 Task: In the Contact  MiaTaylor31@bloomingdales.com; add deal stage: 'Contract sent'; Add amount '100000'; Select Deal Type: New Business; Select priority: 'Low'; Associate deal with contact: choose any two contacts and company: Select any company.. Logged in from softage.1@softage.net
Action: Mouse moved to (117, 79)
Screenshot: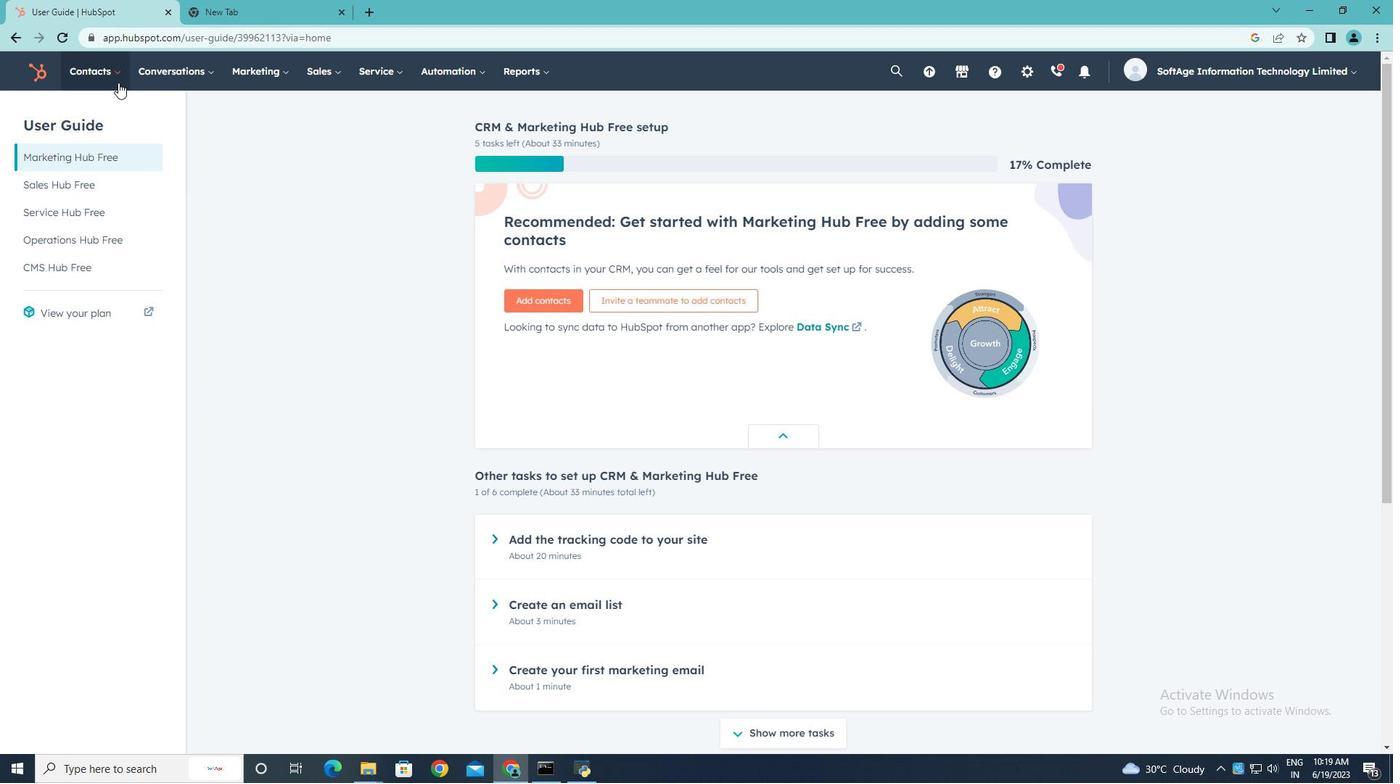 
Action: Mouse pressed left at (117, 79)
Screenshot: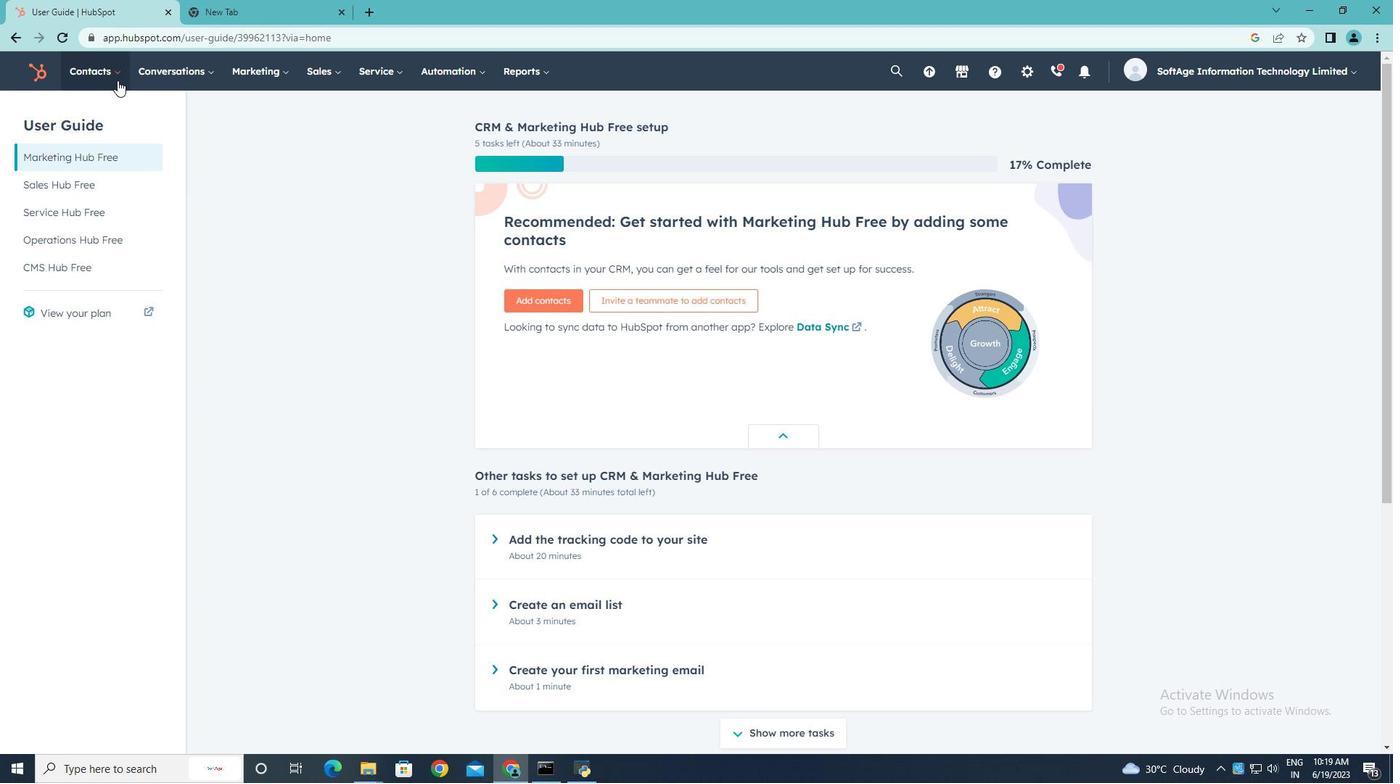 
Action: Mouse moved to (105, 113)
Screenshot: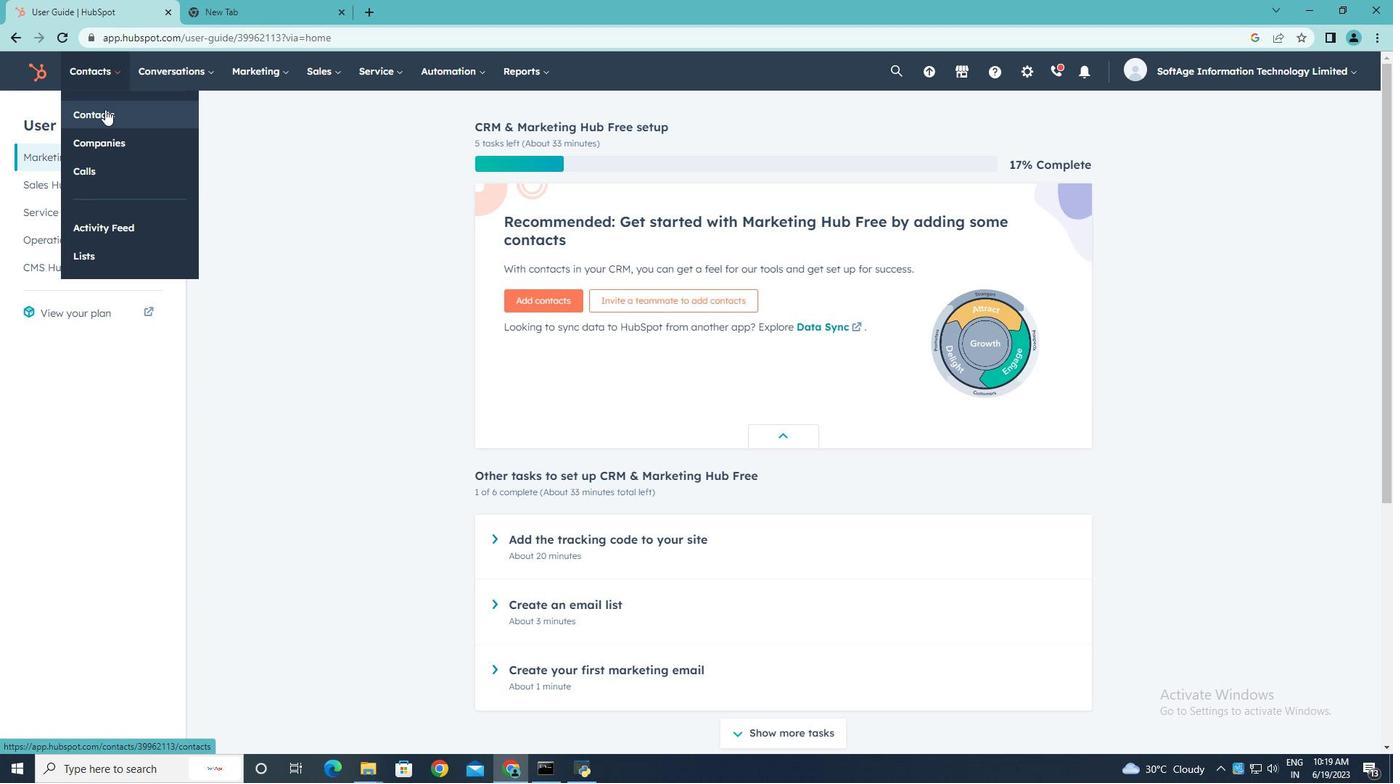 
Action: Mouse pressed left at (105, 113)
Screenshot: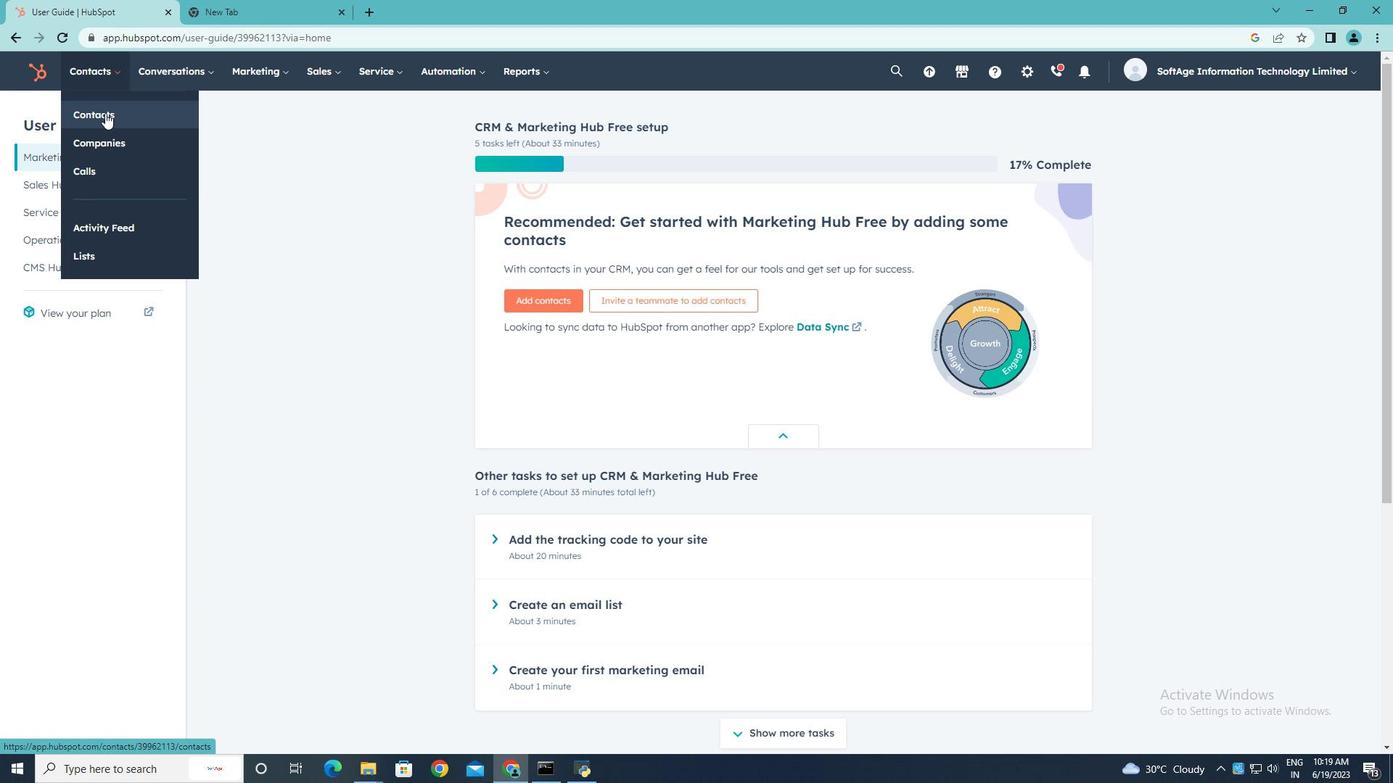 
Action: Mouse moved to (113, 233)
Screenshot: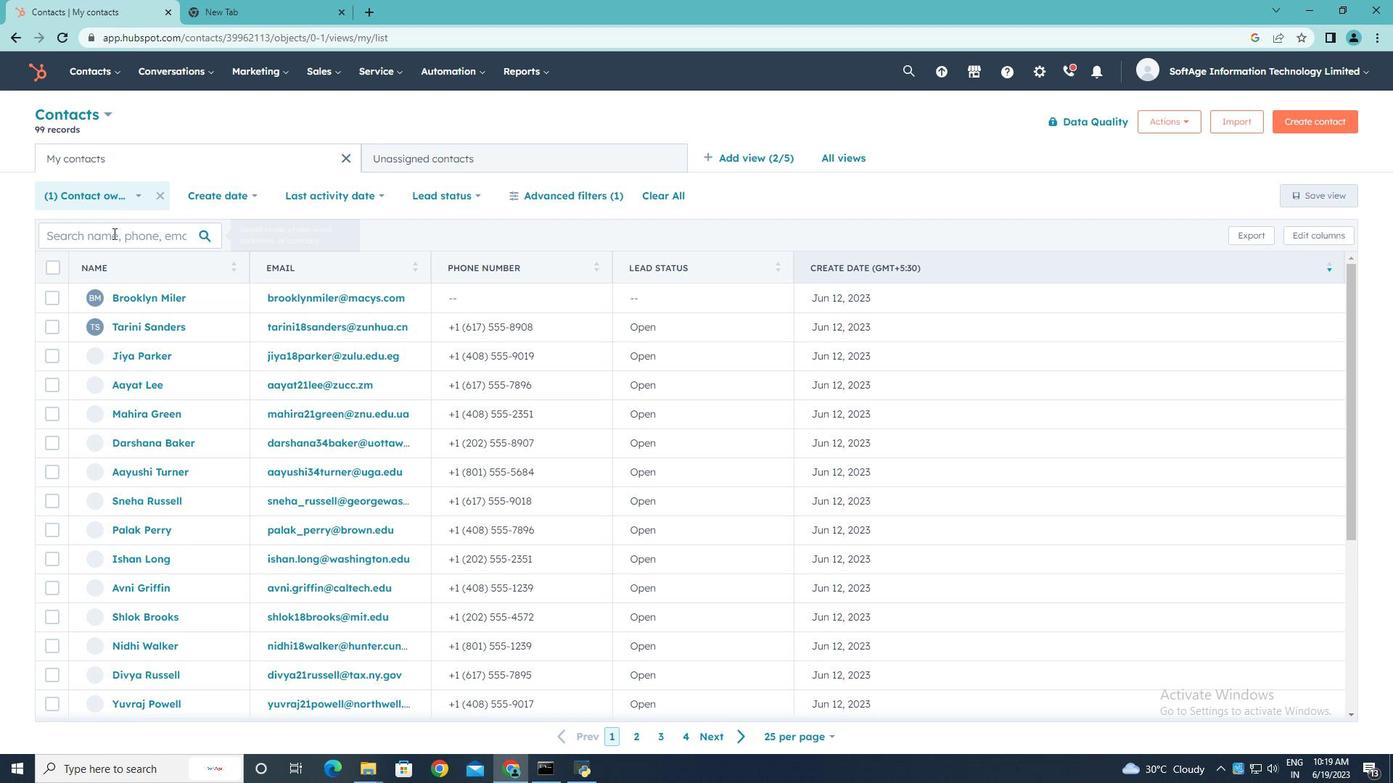 
Action: Mouse pressed left at (113, 233)
Screenshot: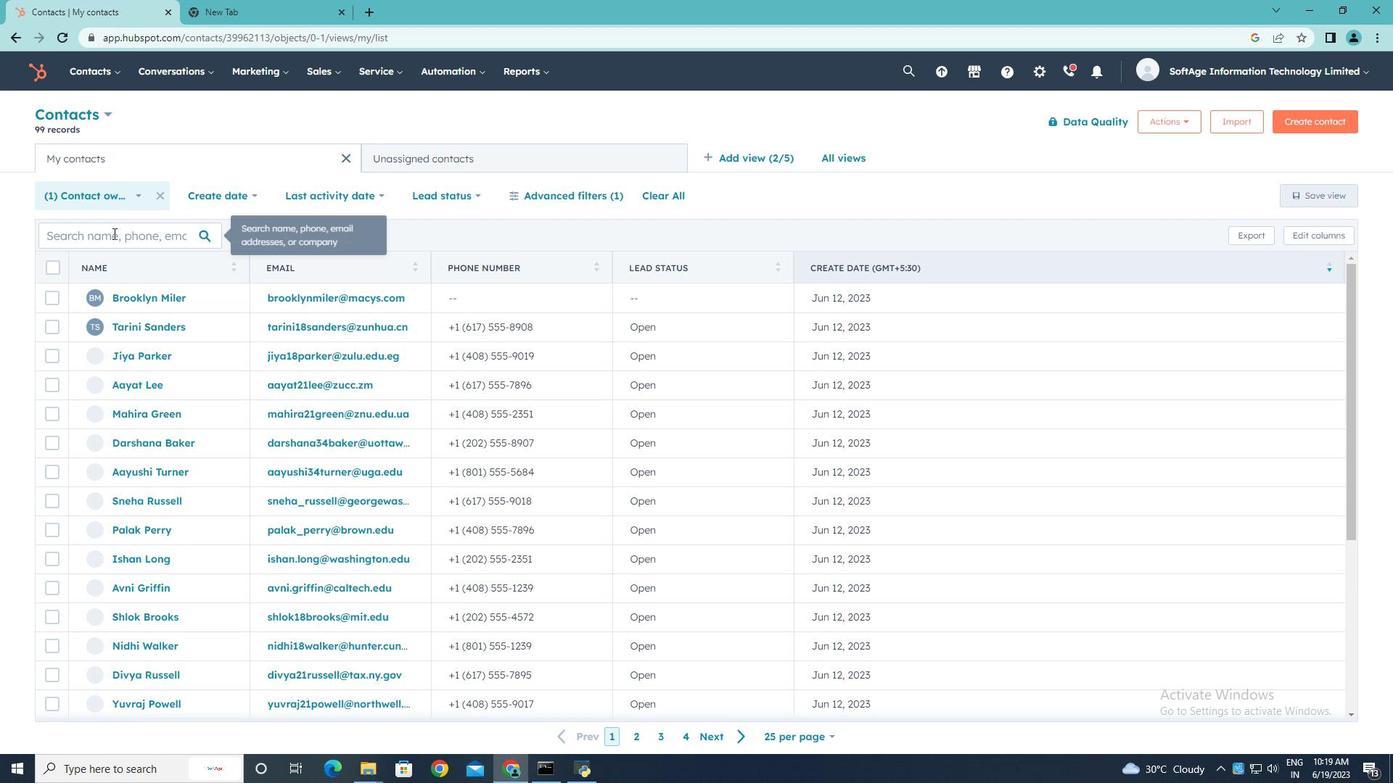 
Action: Key pressed <Key.shift>Mia<Key.shift>Taylor31<Key.shift><Key.shift><Key.shift><Key.shift>@bloomingdales.com
Screenshot: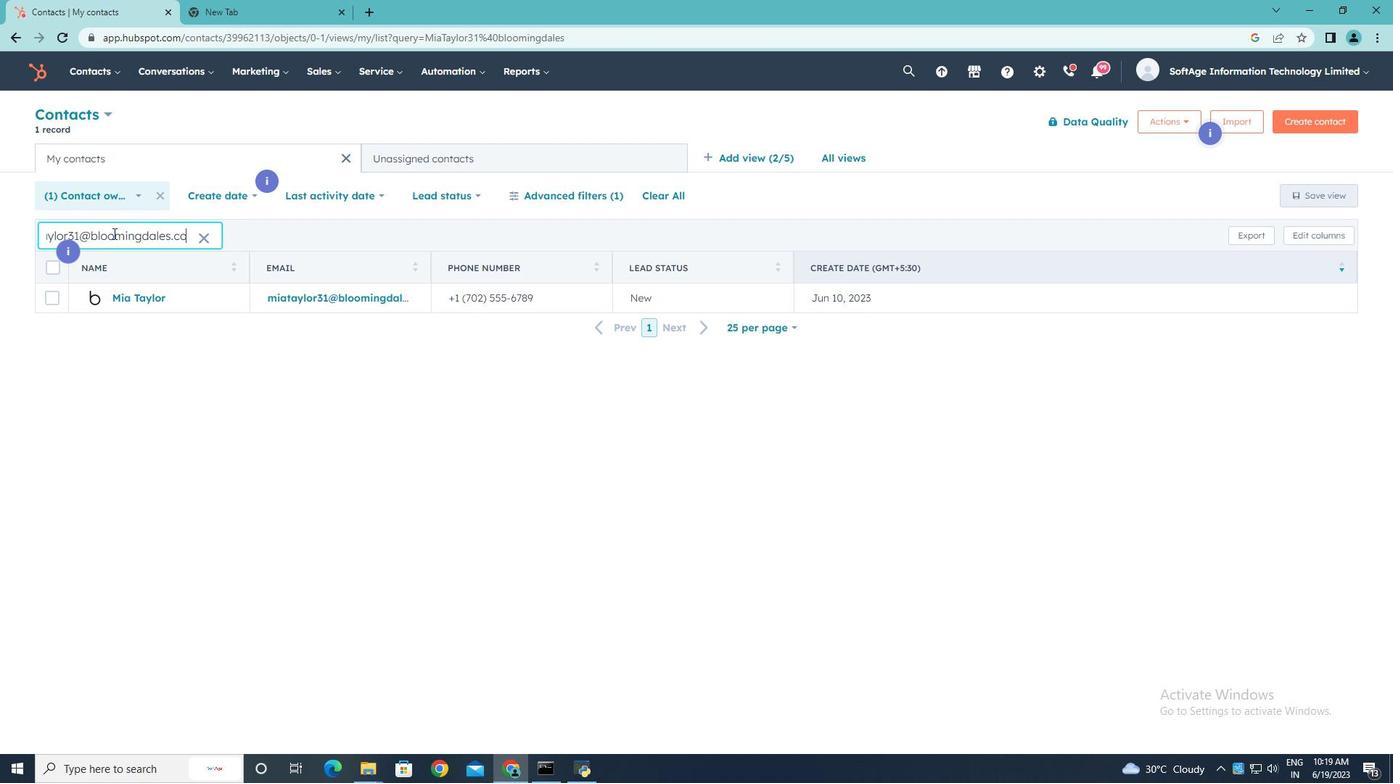 
Action: Mouse moved to (129, 298)
Screenshot: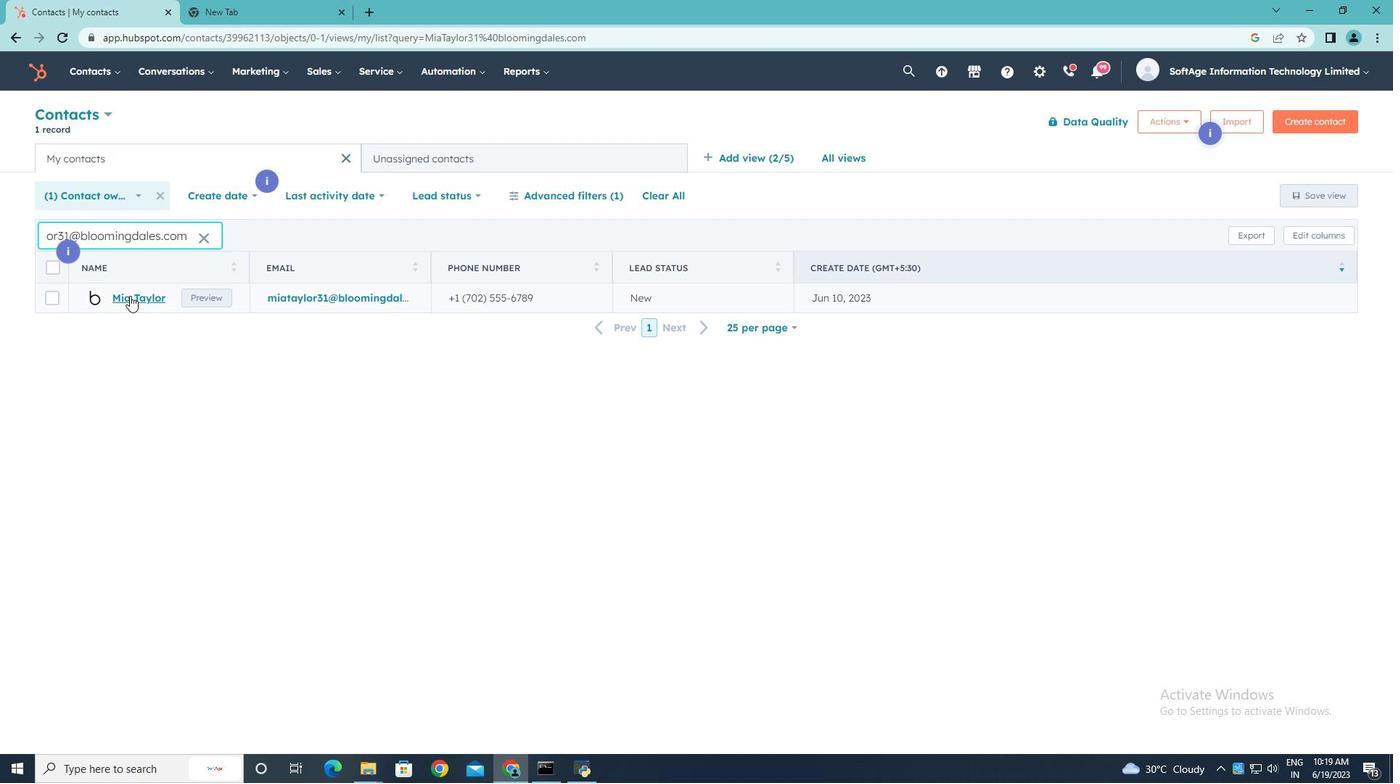 
Action: Mouse pressed left at (129, 298)
Screenshot: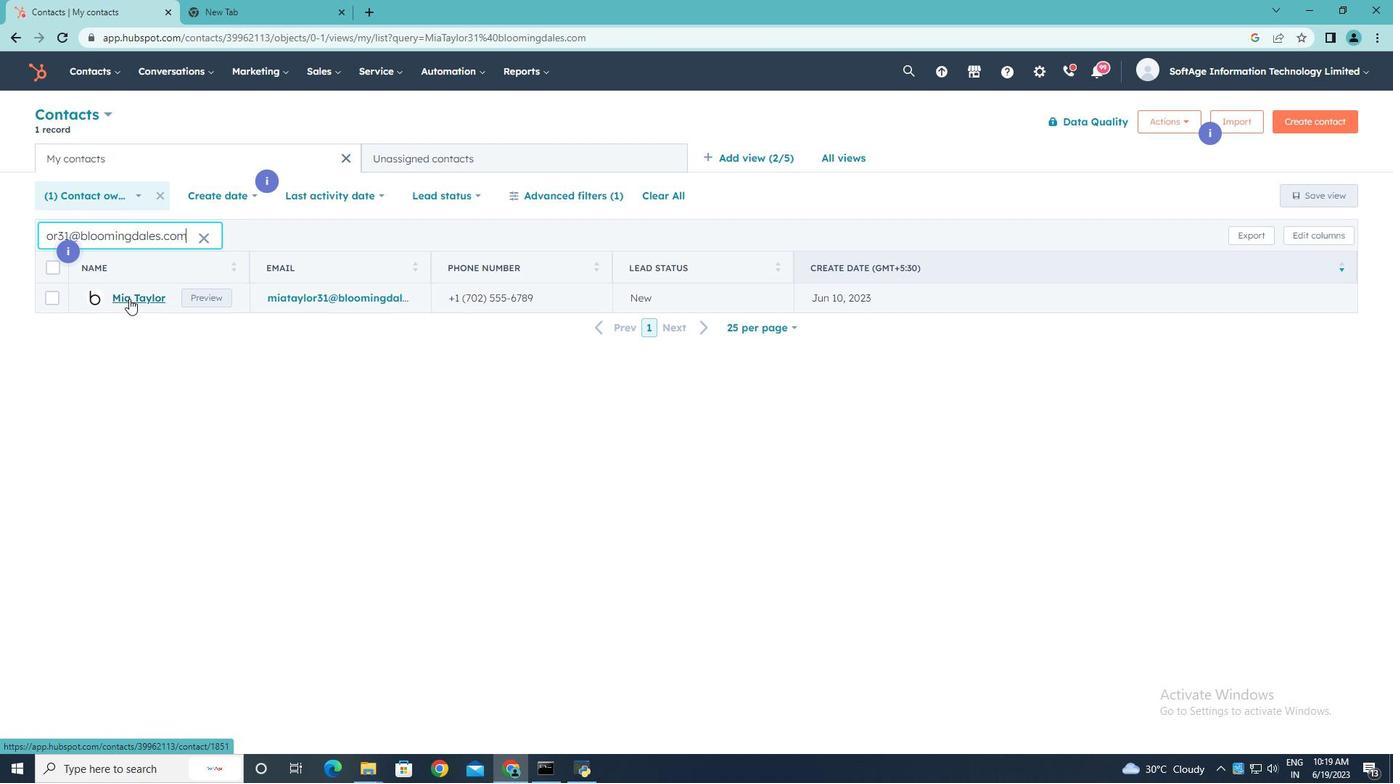 
Action: Mouse moved to (917, 499)
Screenshot: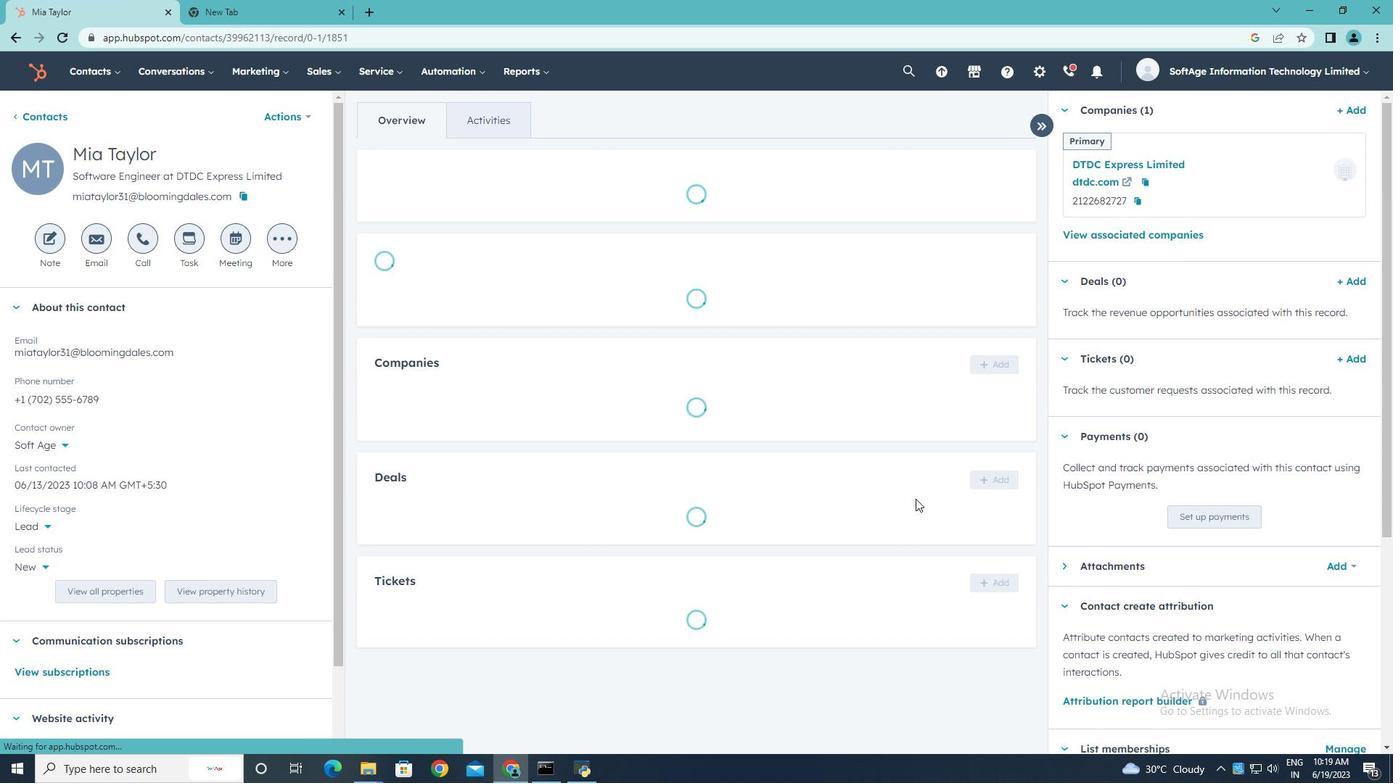 
Action: Mouse scrolled (917, 498) with delta (0, 0)
Screenshot: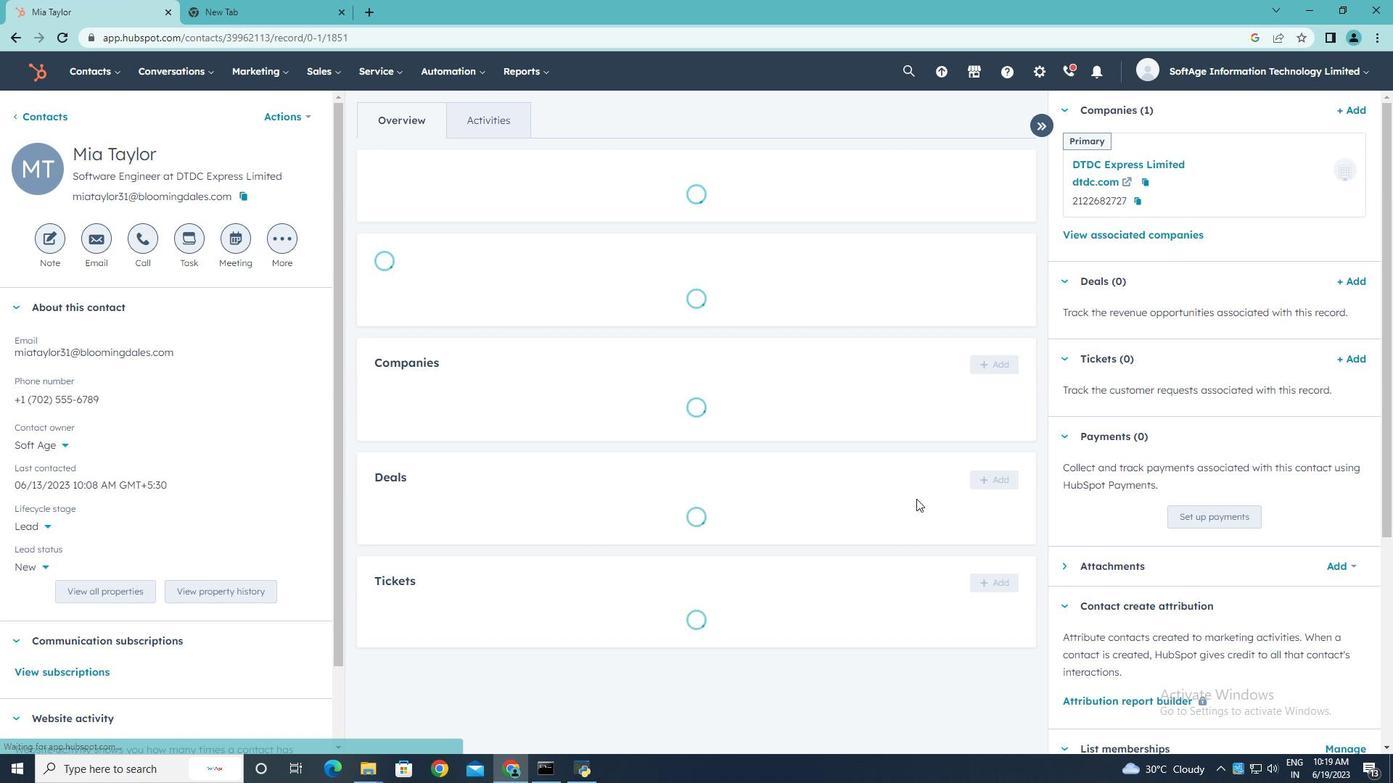 
Action: Mouse scrolled (917, 498) with delta (0, 0)
Screenshot: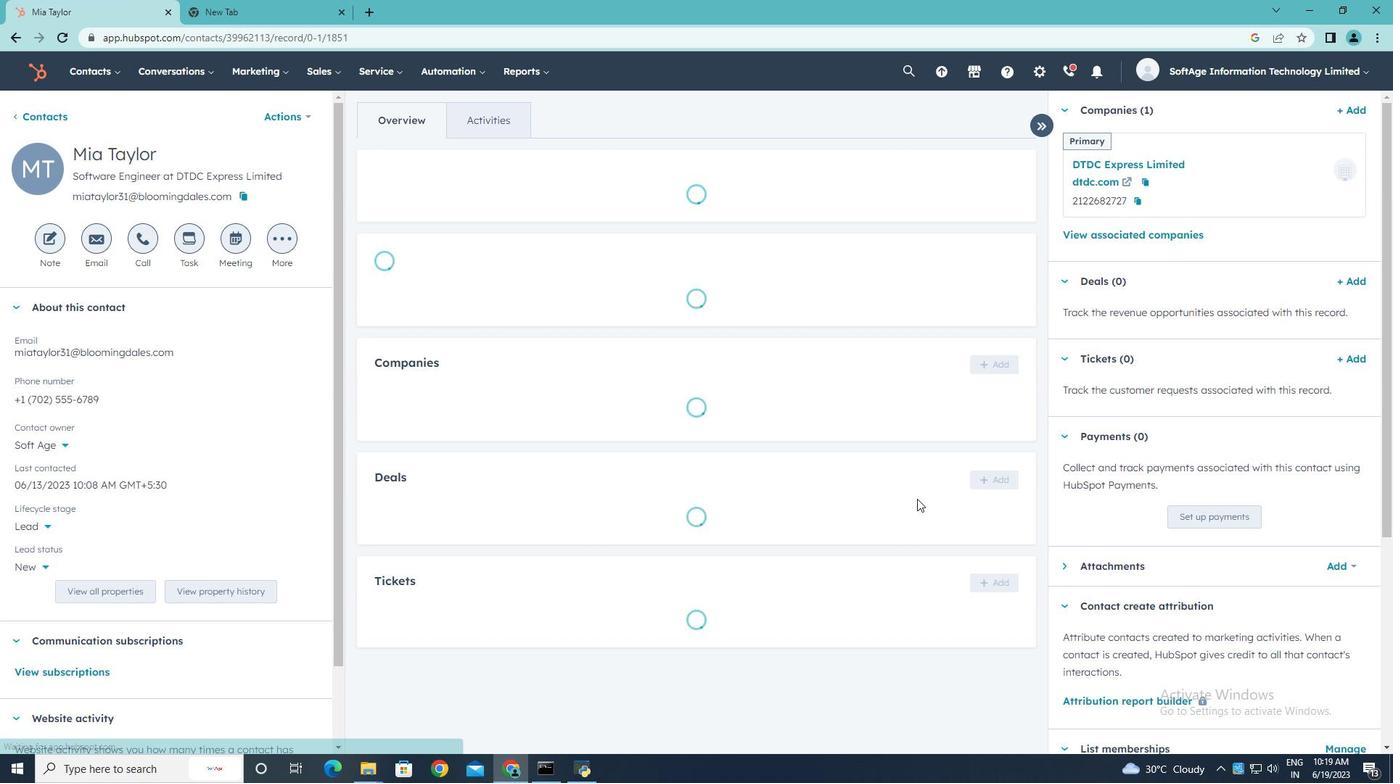 
Action: Mouse scrolled (917, 498) with delta (0, 0)
Screenshot: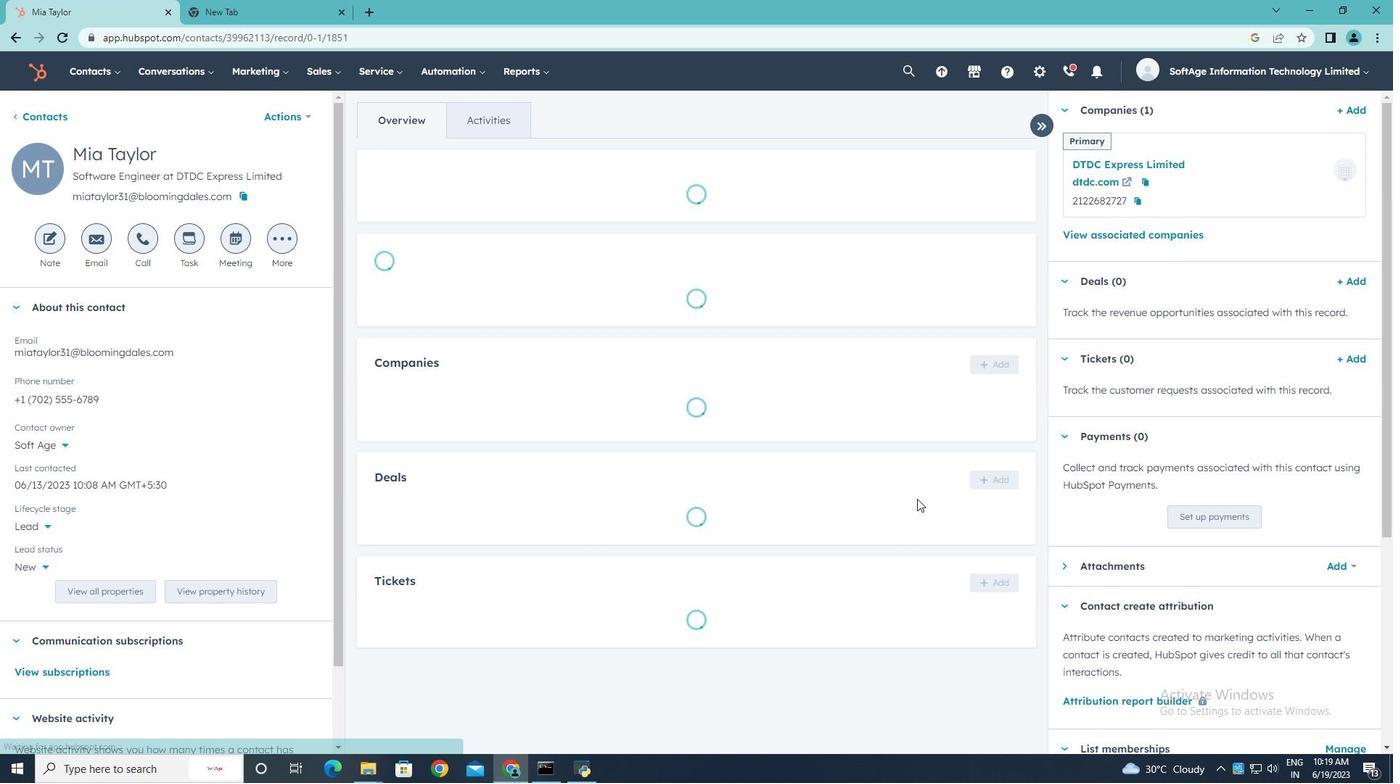 
Action: Mouse scrolled (917, 498) with delta (0, 0)
Screenshot: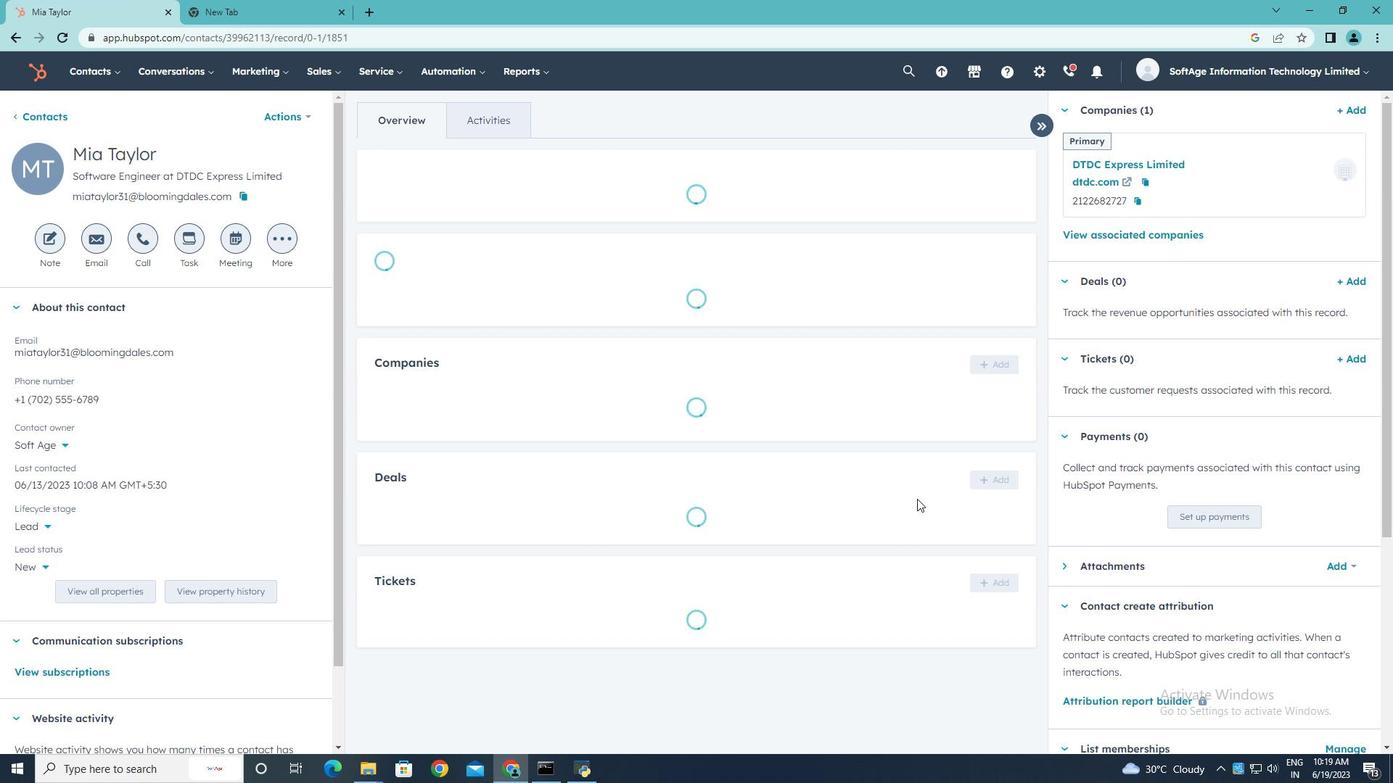 
Action: Mouse scrolled (917, 498) with delta (0, 0)
Screenshot: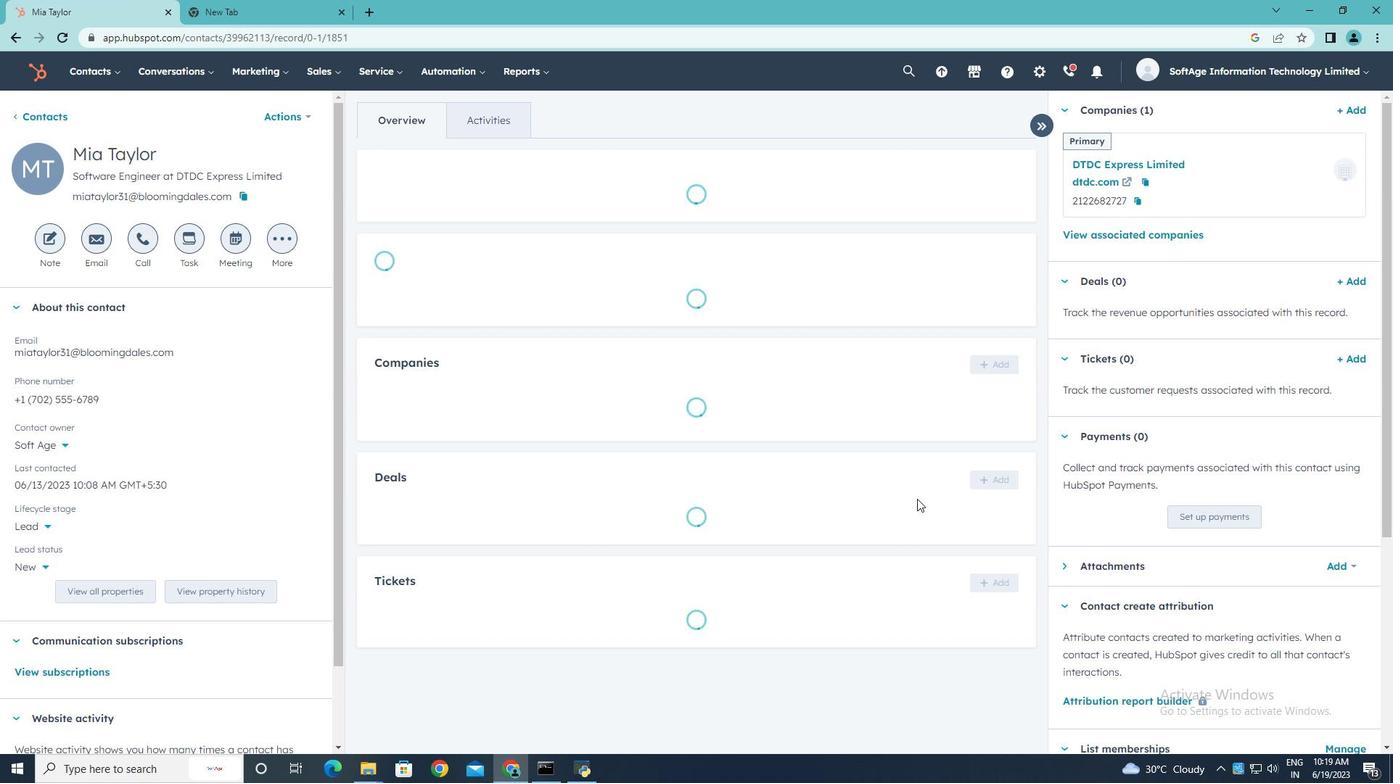 
Action: Mouse scrolled (917, 498) with delta (0, 0)
Screenshot: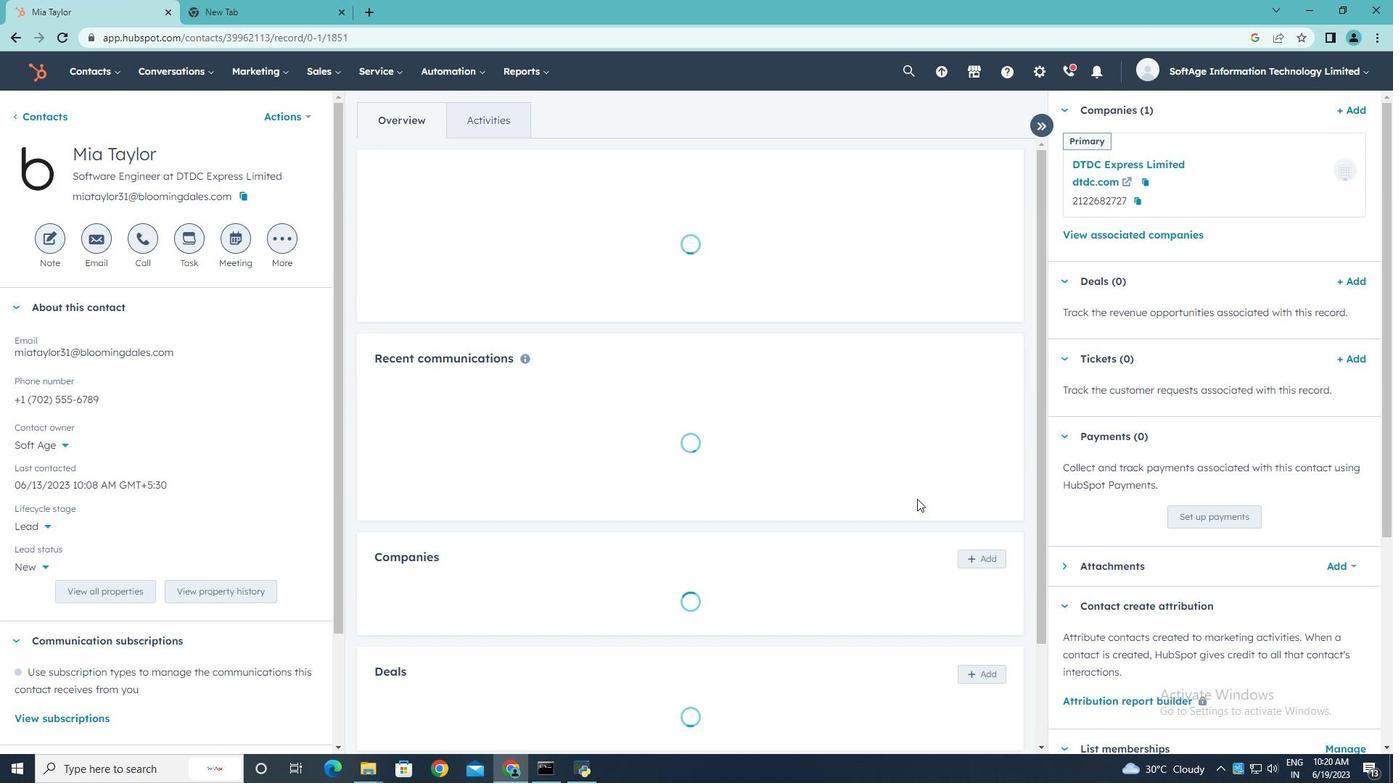 
Action: Mouse scrolled (917, 498) with delta (0, 0)
Screenshot: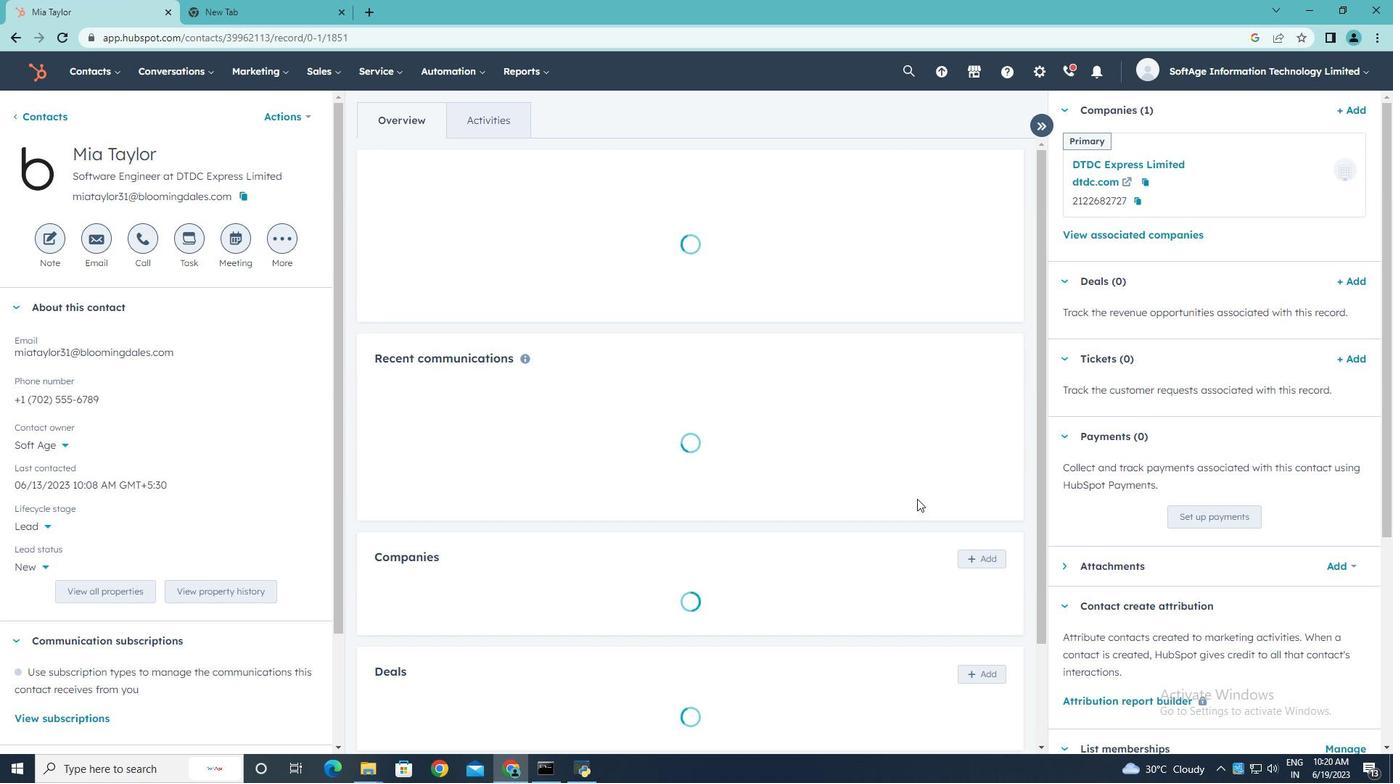 
Action: Mouse scrolled (917, 498) with delta (0, 0)
Screenshot: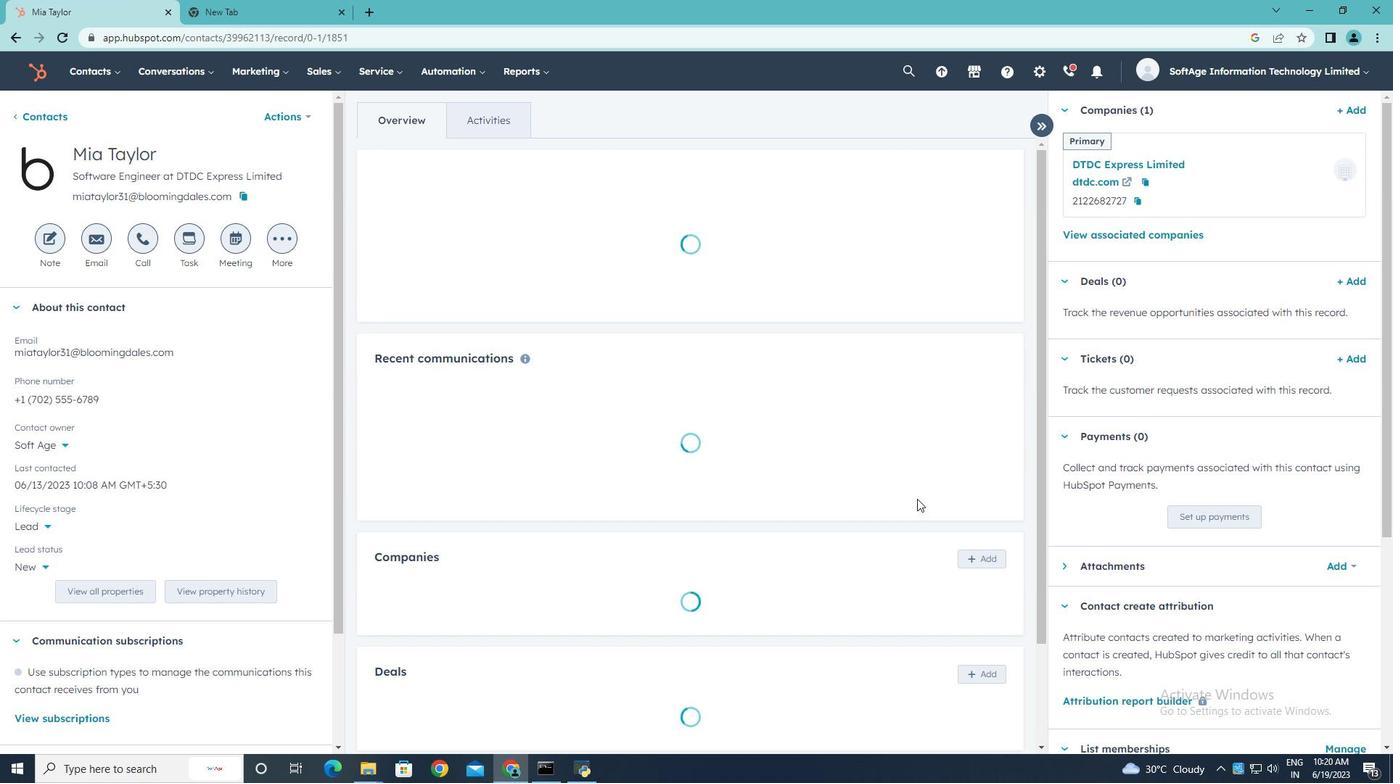
Action: Mouse scrolled (917, 498) with delta (0, 0)
Screenshot: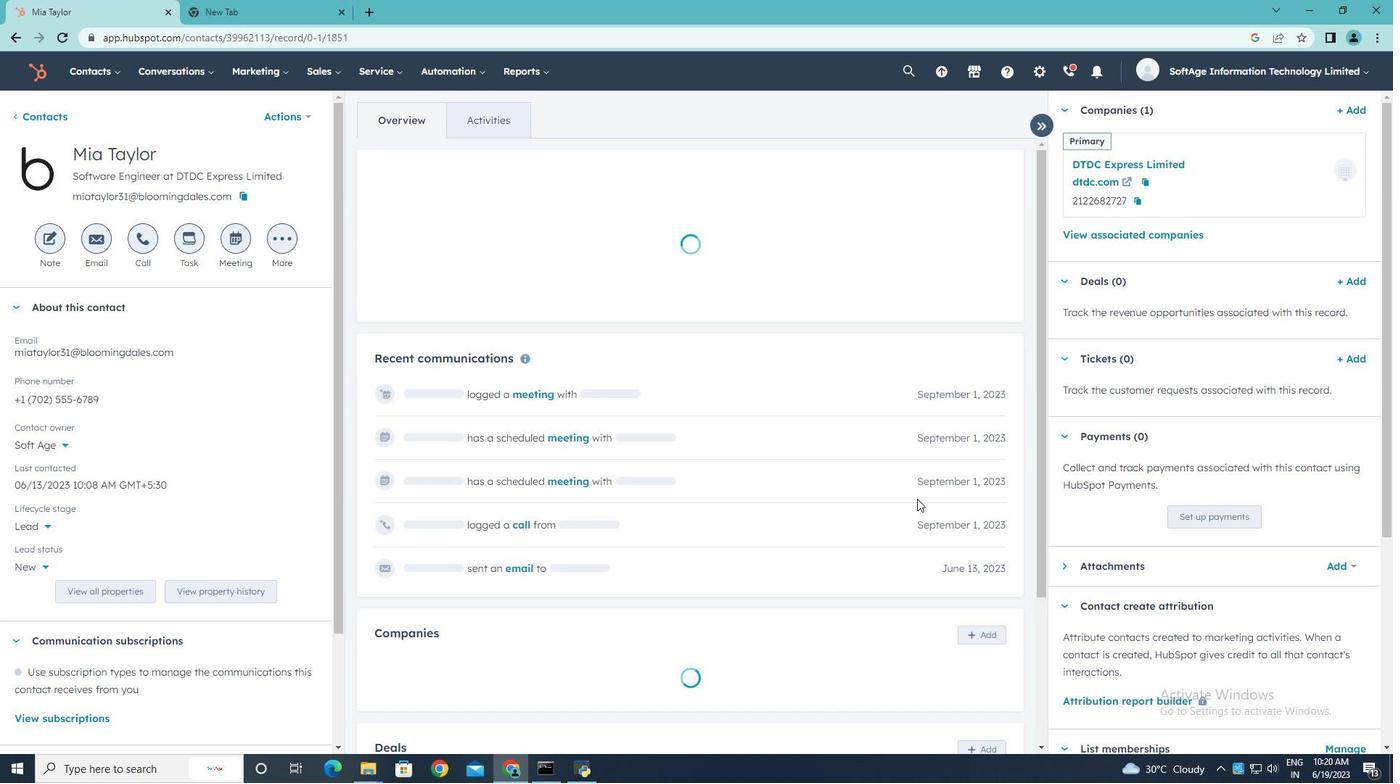 
Action: Mouse scrolled (917, 498) with delta (0, 0)
Screenshot: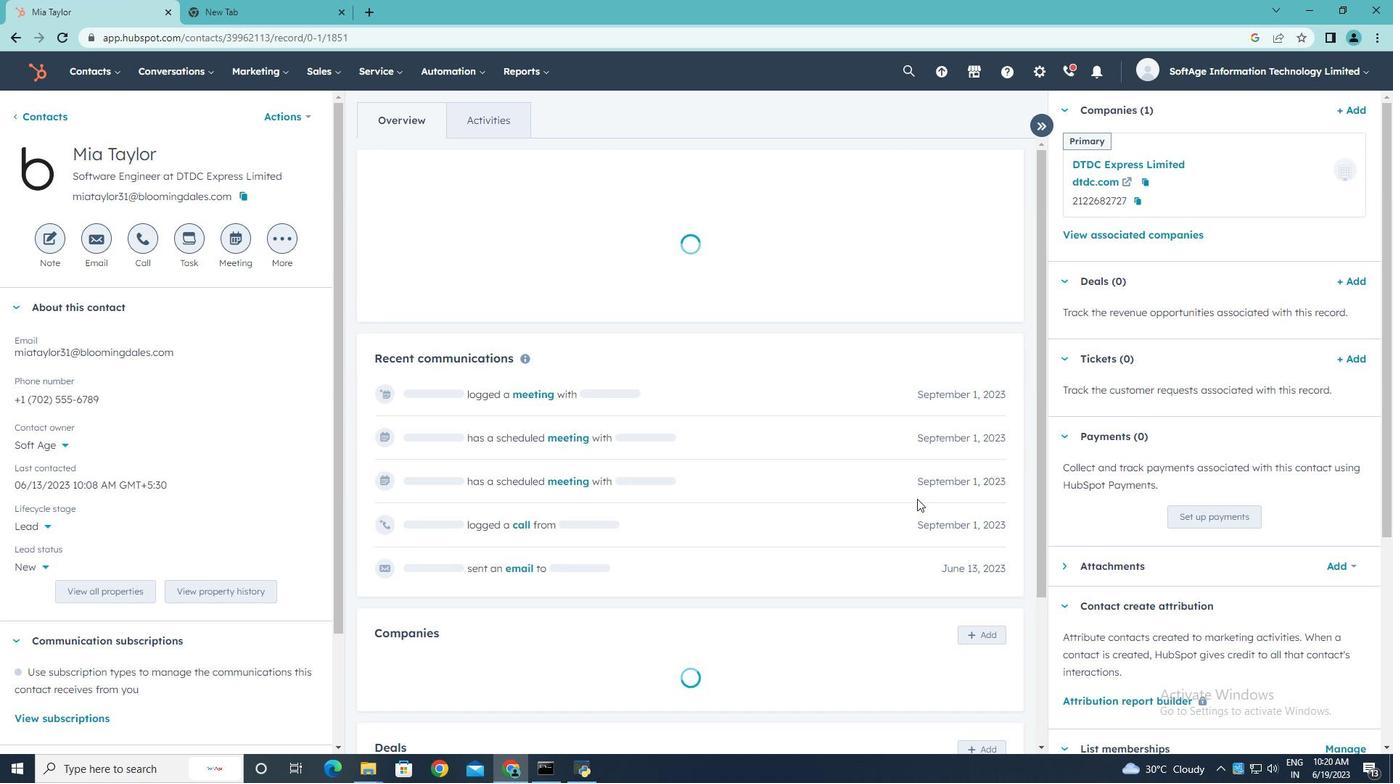 
Action: Mouse scrolled (917, 498) with delta (0, 0)
Screenshot: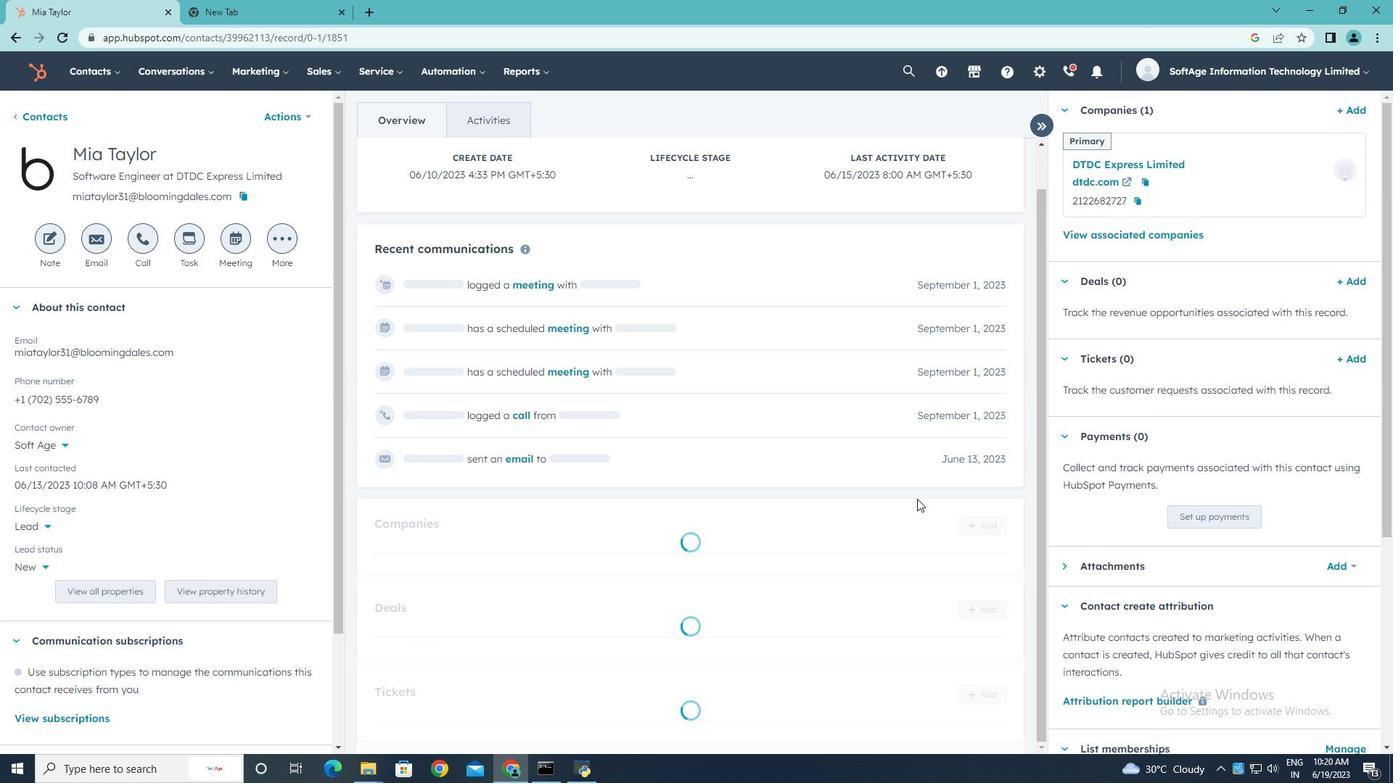 
Action: Mouse scrolled (917, 498) with delta (0, 0)
Screenshot: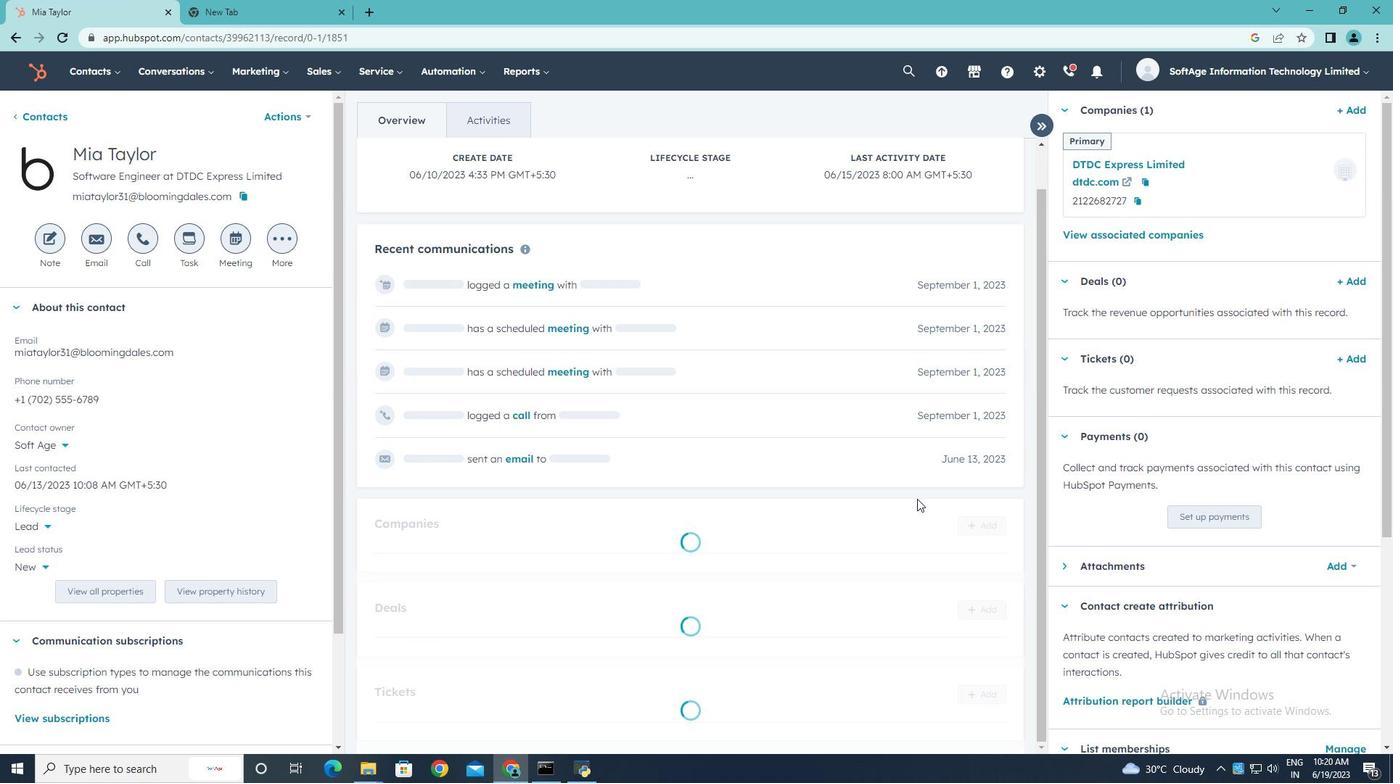 
Action: Mouse scrolled (917, 498) with delta (0, 0)
Screenshot: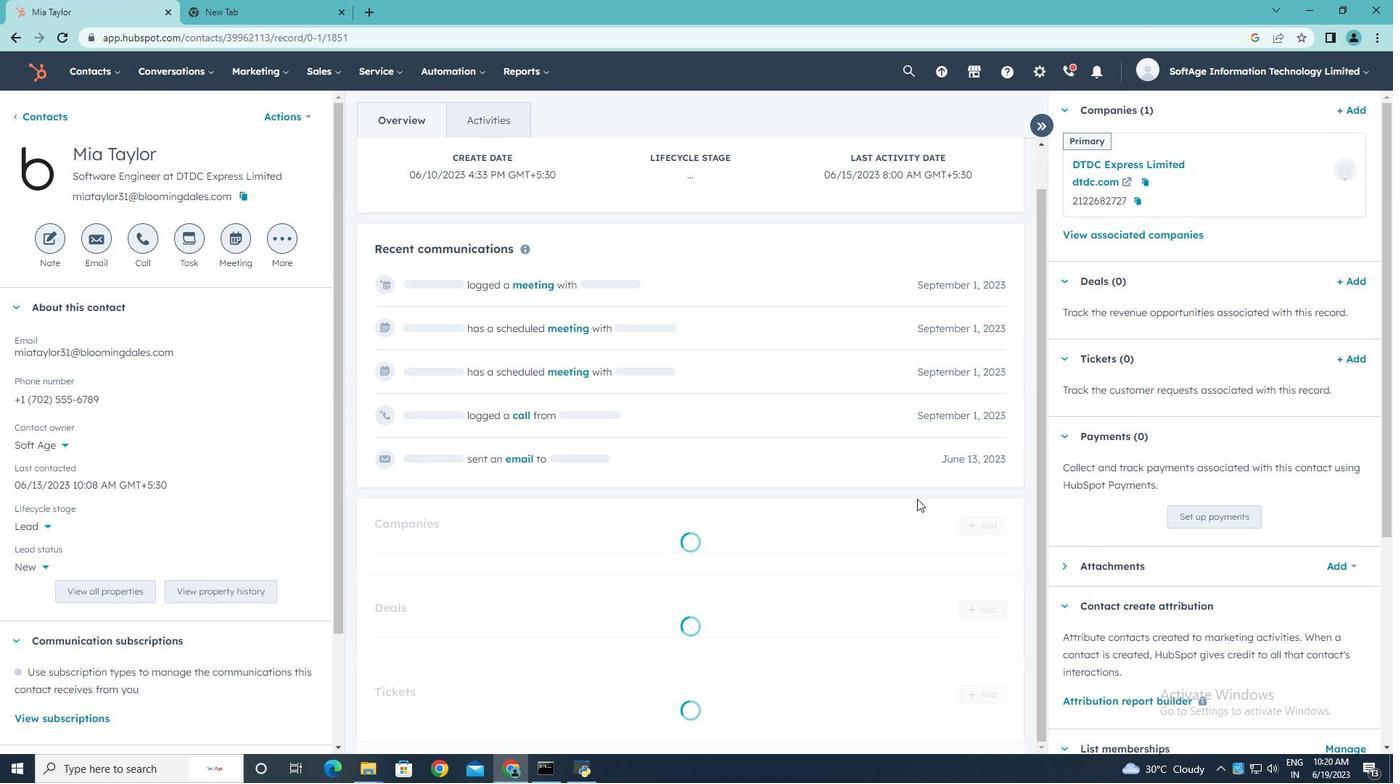 
Action: Mouse scrolled (917, 498) with delta (0, 0)
Screenshot: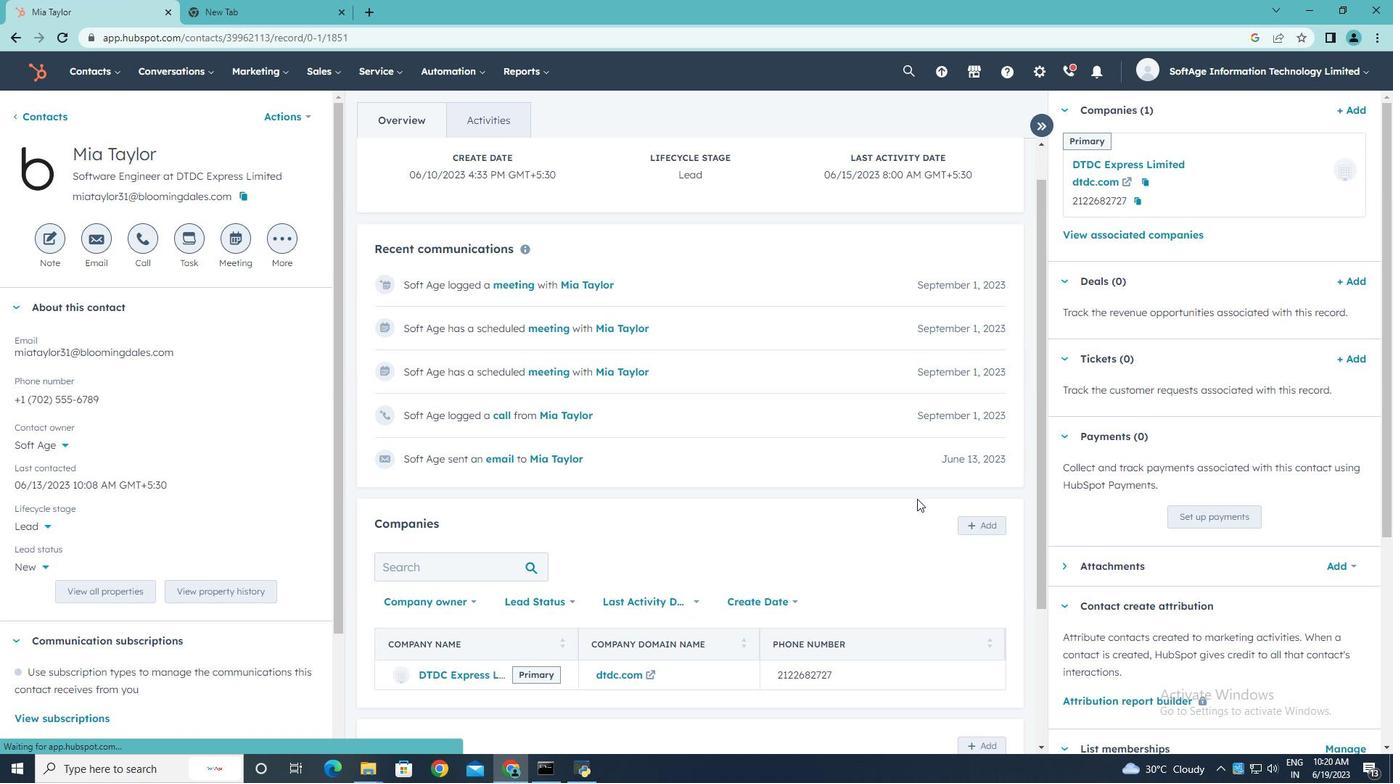 
Action: Mouse scrolled (917, 498) with delta (0, 0)
Screenshot: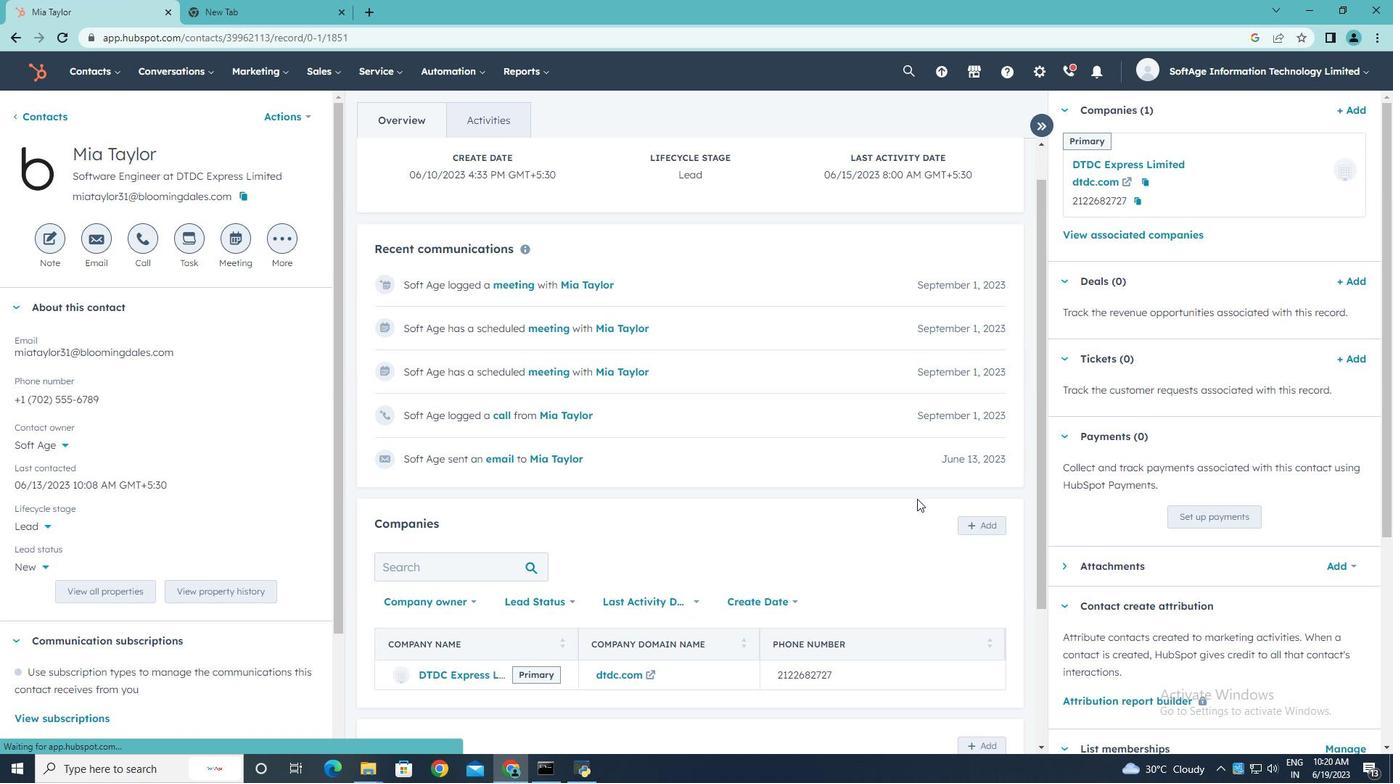 
Action: Mouse scrolled (917, 498) with delta (0, 0)
Screenshot: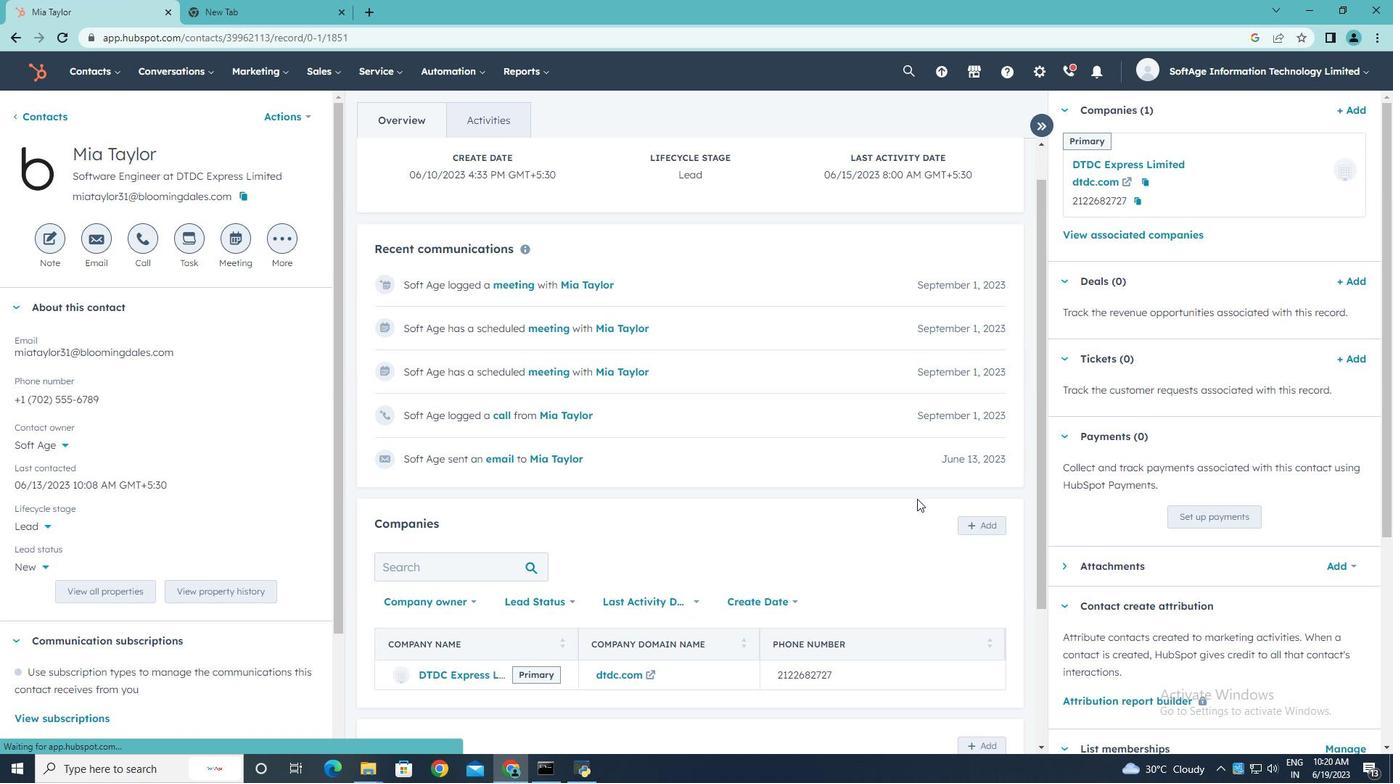 
Action: Mouse scrolled (917, 498) with delta (0, 0)
Screenshot: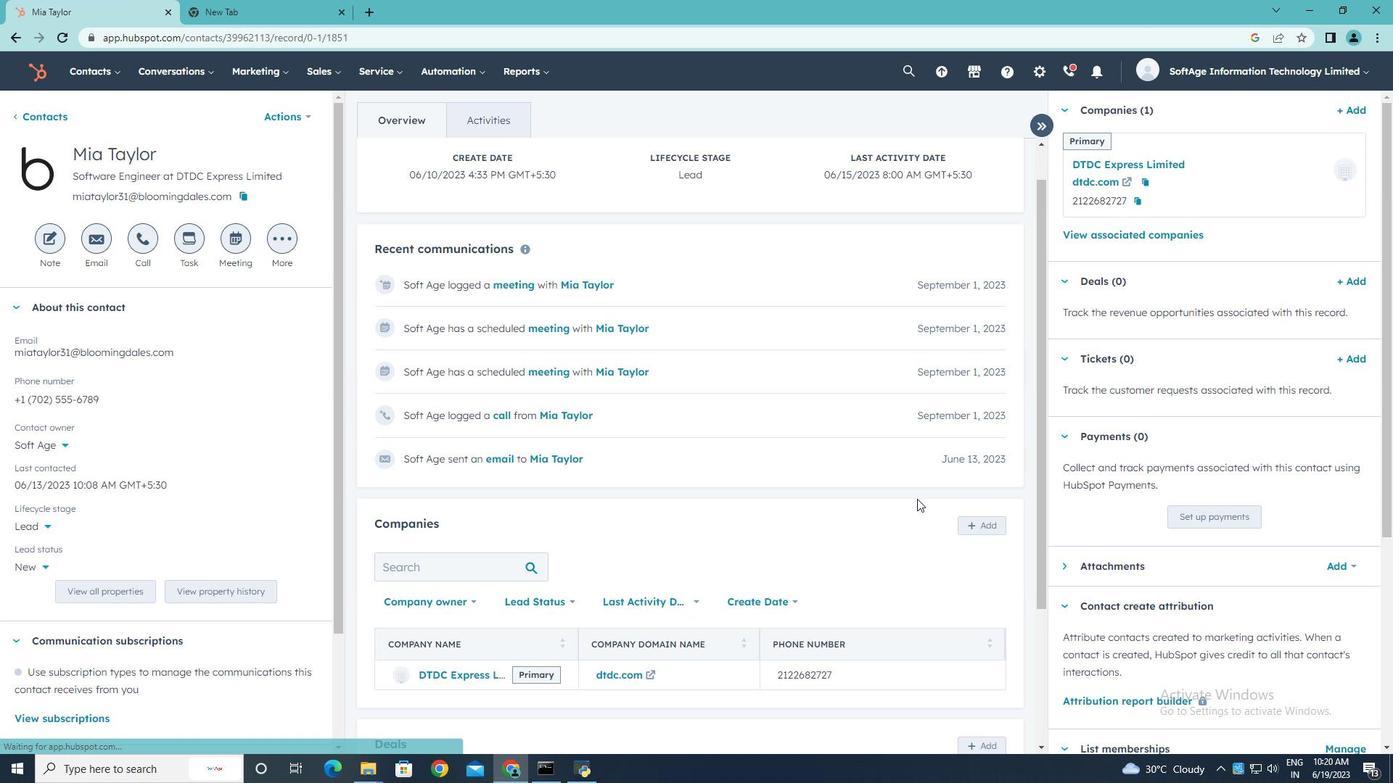 
Action: Mouse moved to (974, 556)
Screenshot: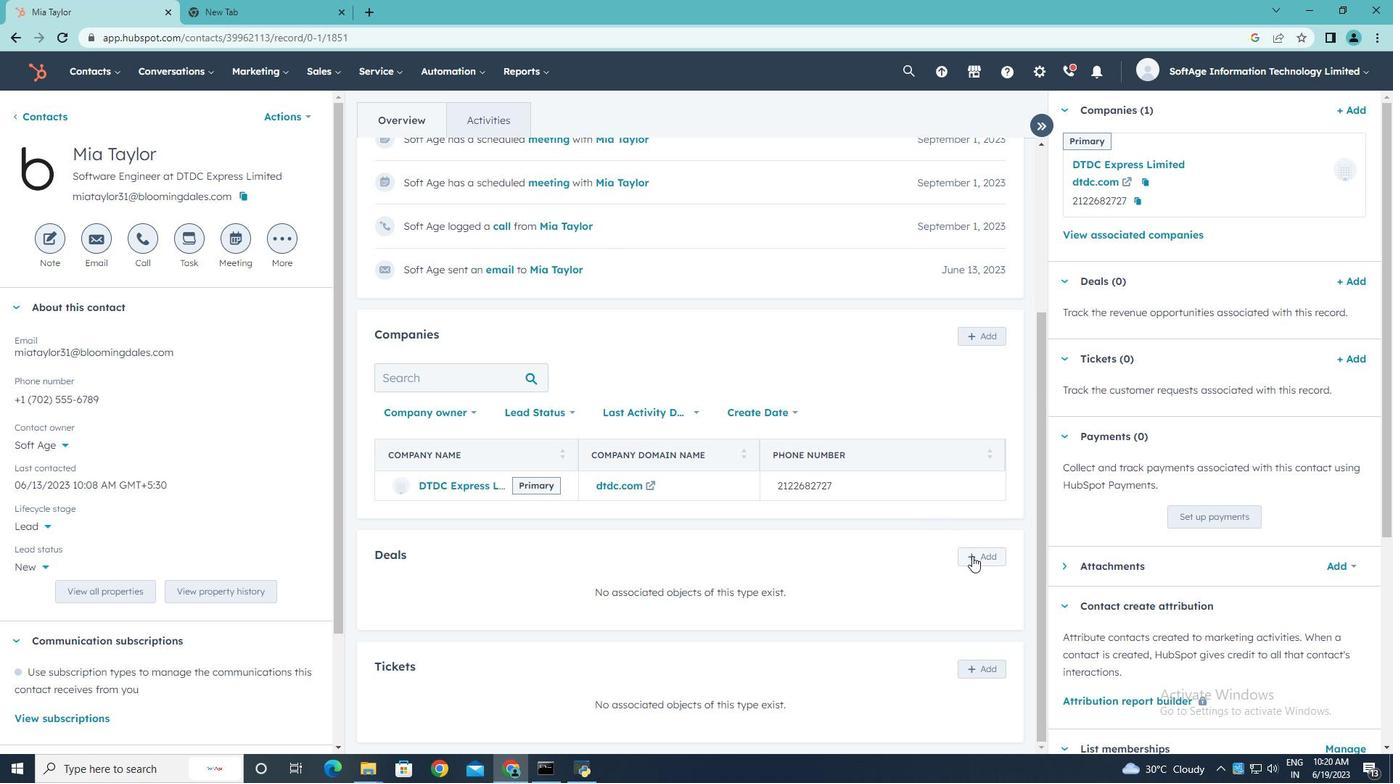 
Action: Mouse pressed left at (974, 556)
Screenshot: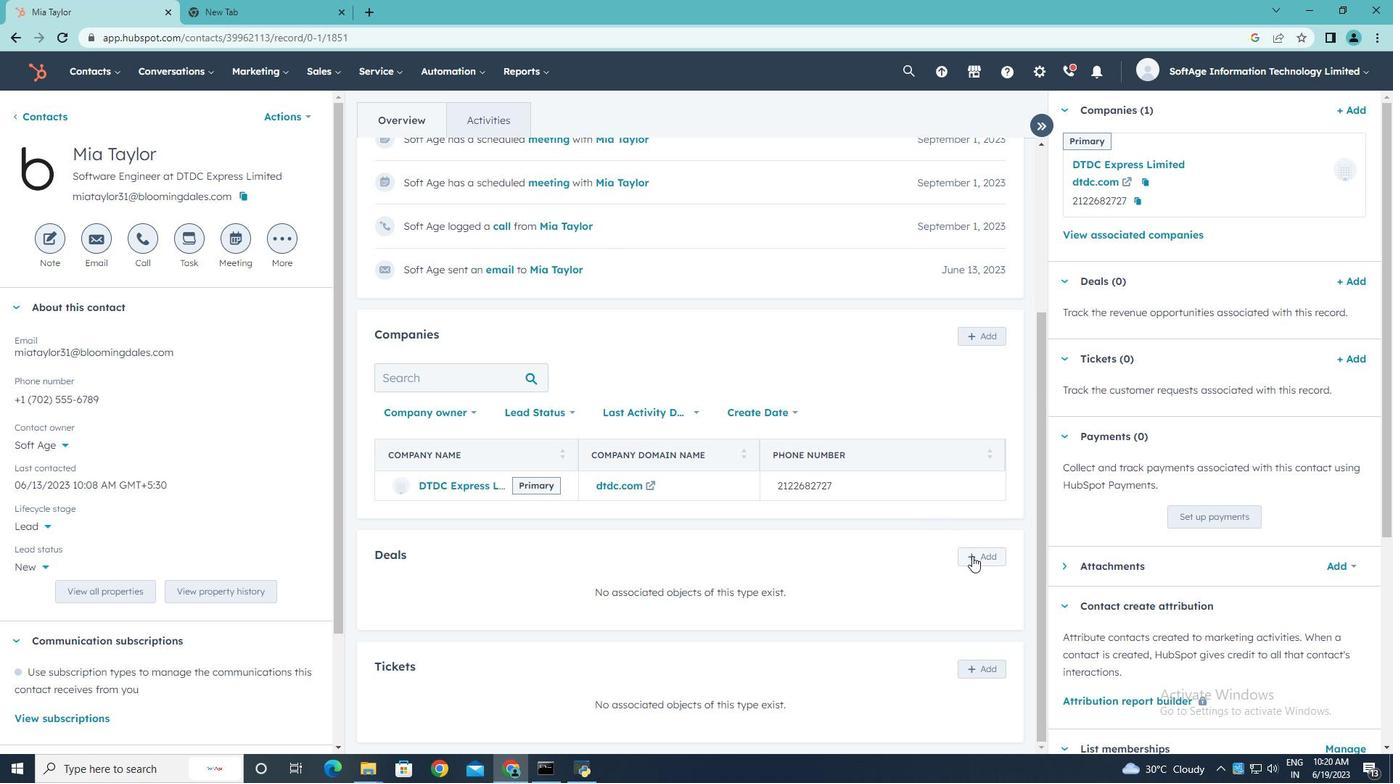 
Action: Mouse moved to (1327, 368)
Screenshot: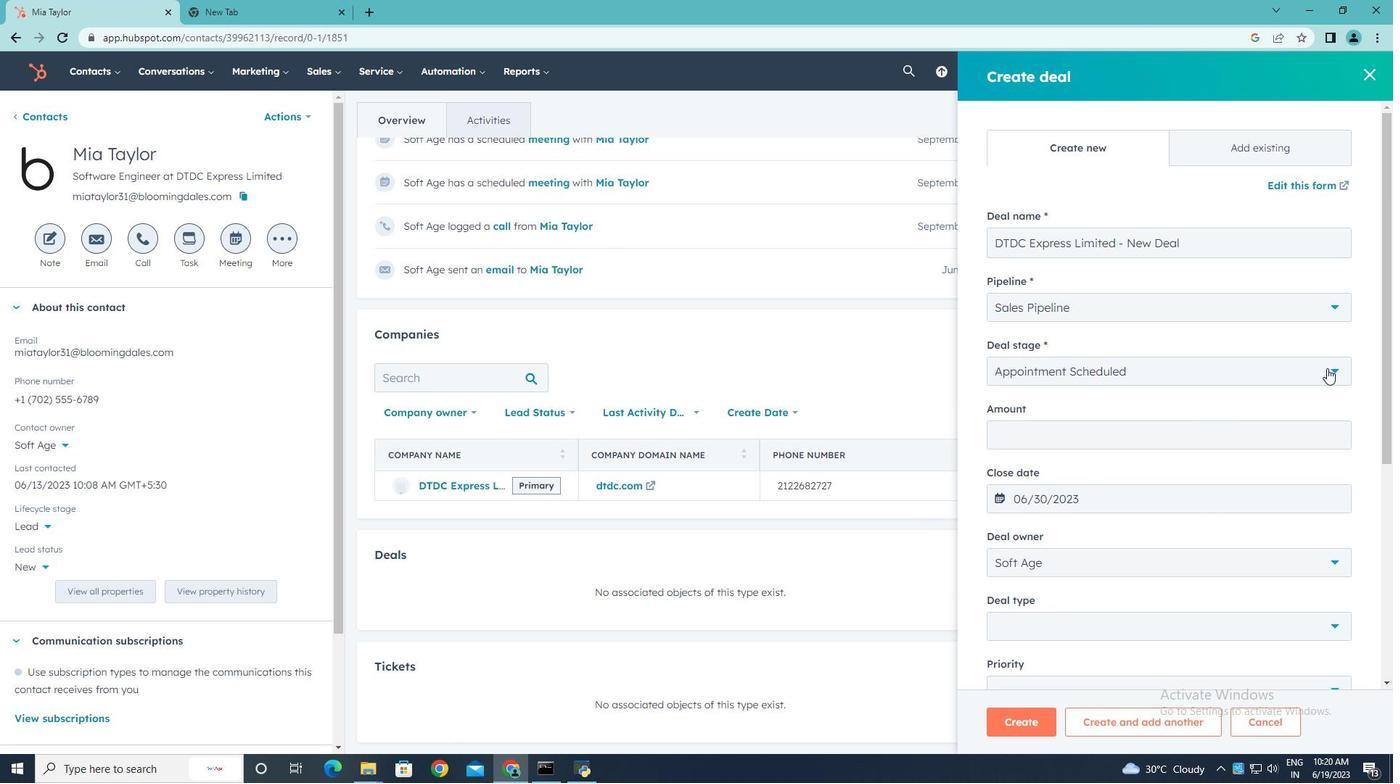 
Action: Mouse pressed left at (1327, 368)
Screenshot: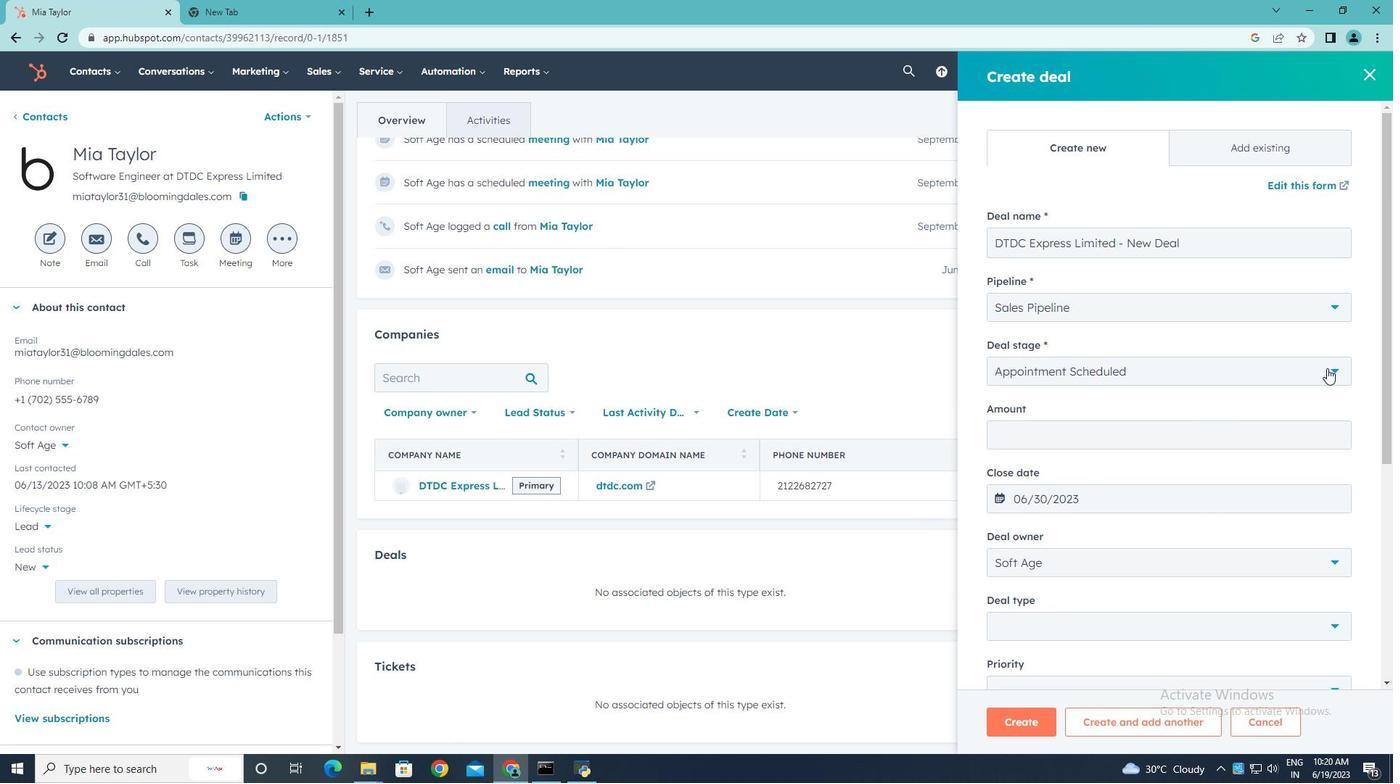 
Action: Mouse moved to (1084, 563)
Screenshot: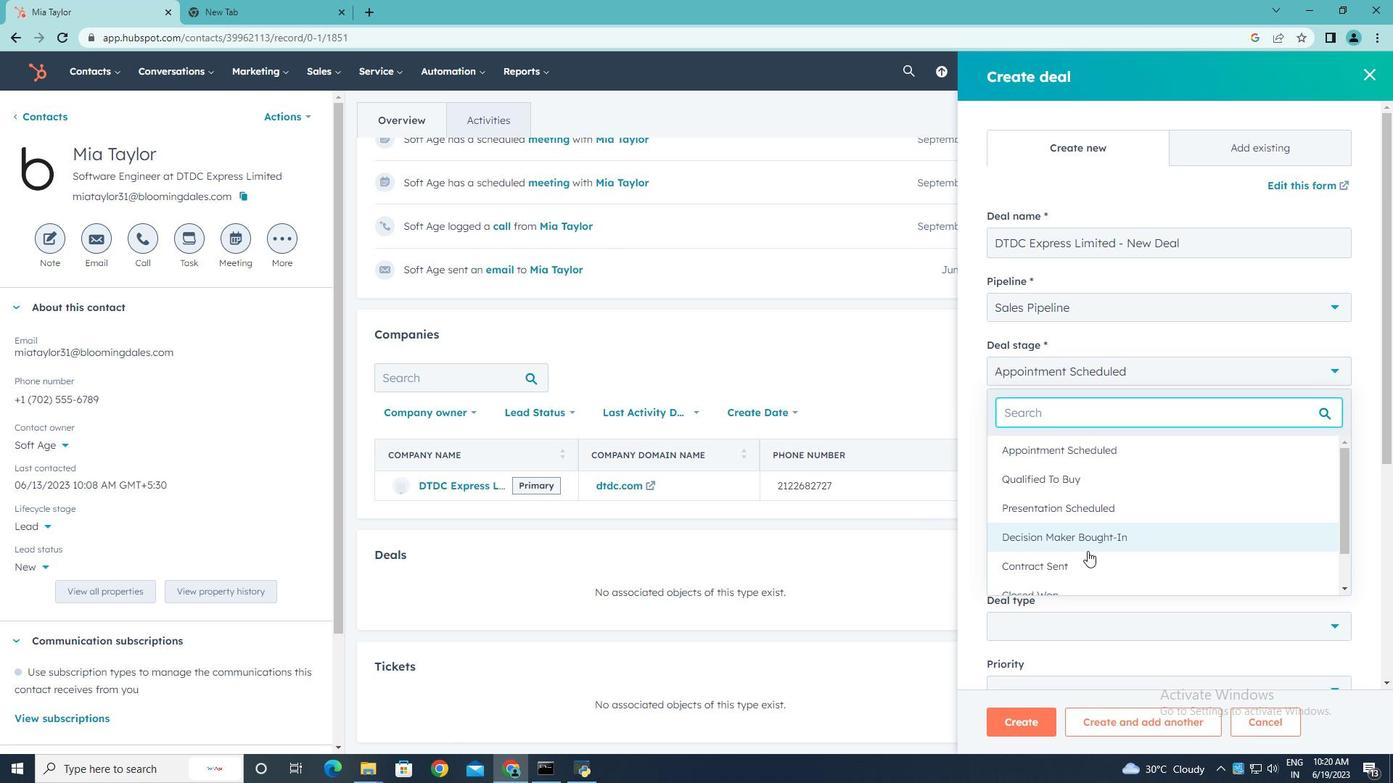 
Action: Mouse pressed left at (1084, 563)
Screenshot: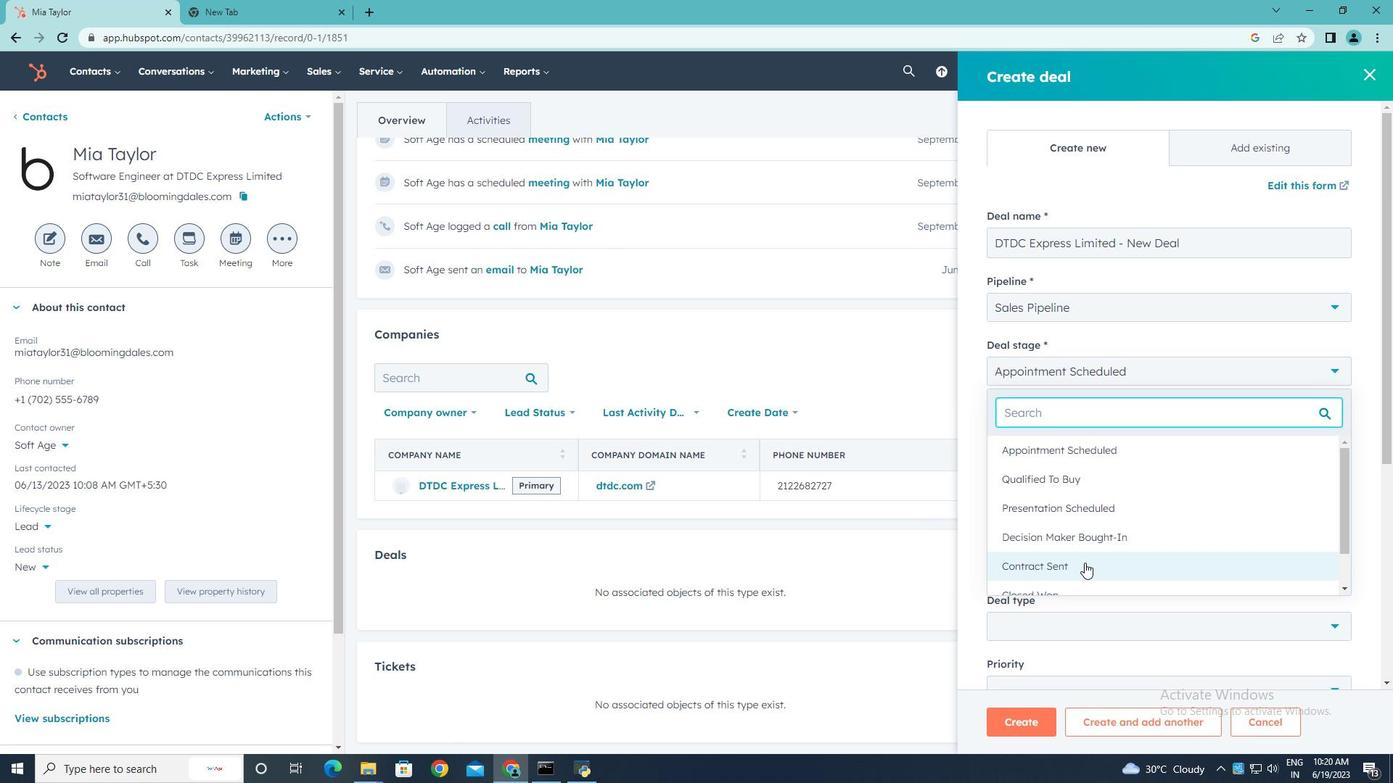 
Action: Mouse moved to (1059, 434)
Screenshot: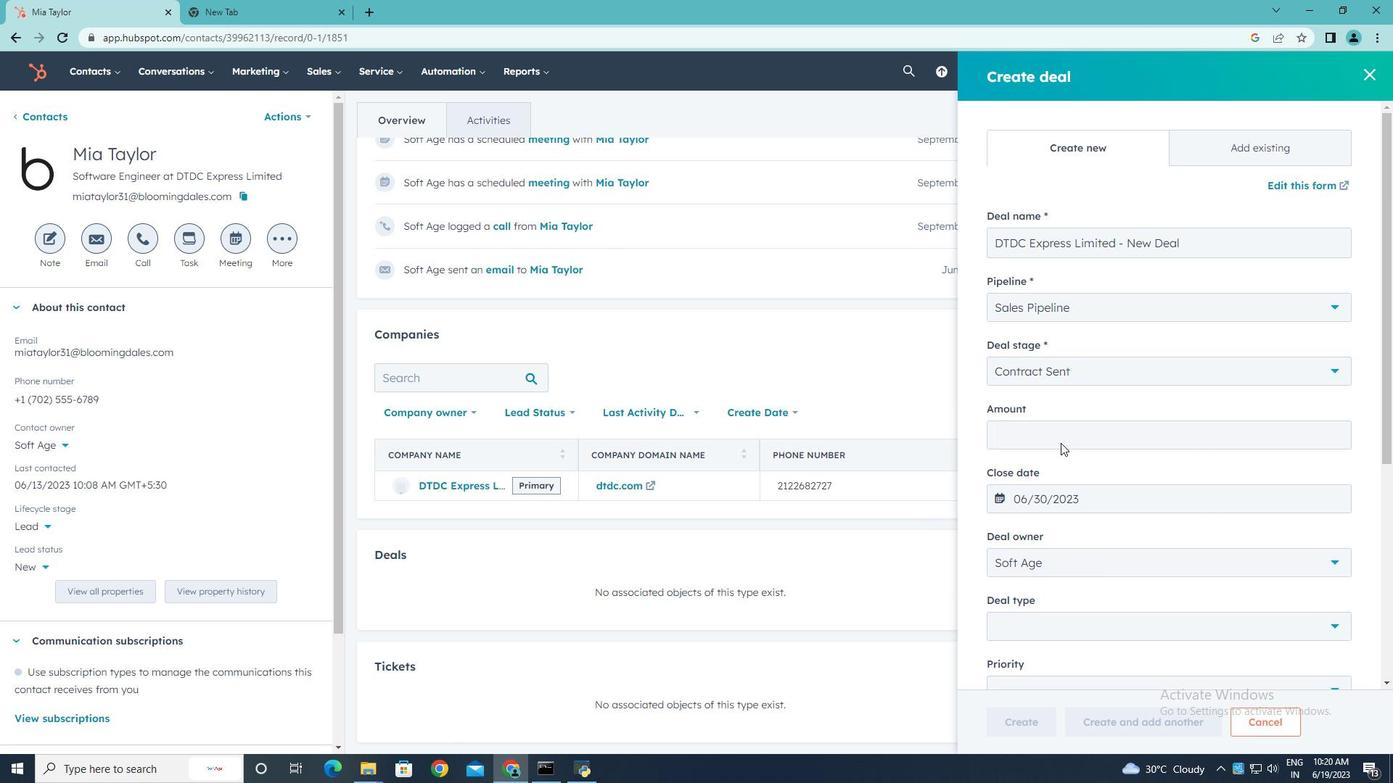 
Action: Mouse pressed left at (1059, 434)
Screenshot: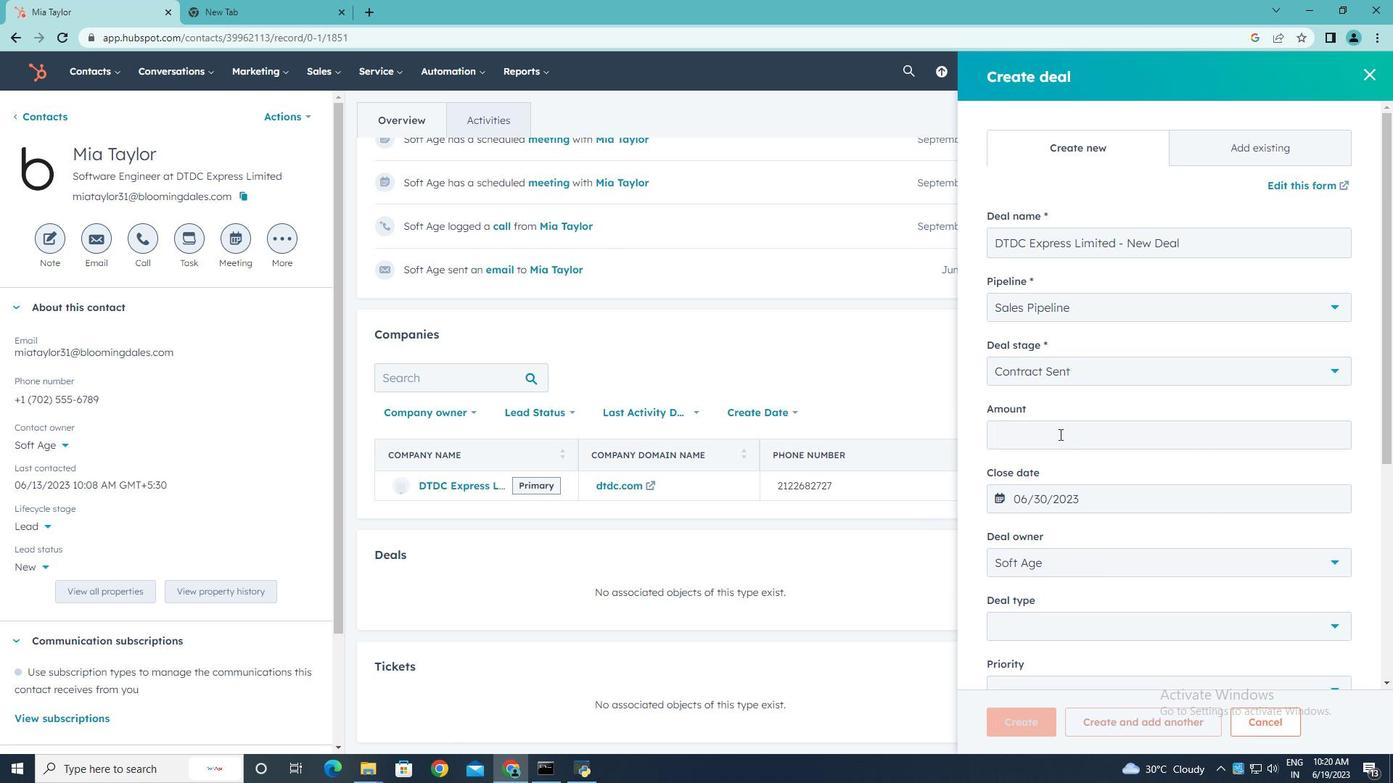 
Action: Key pressed 100000
Screenshot: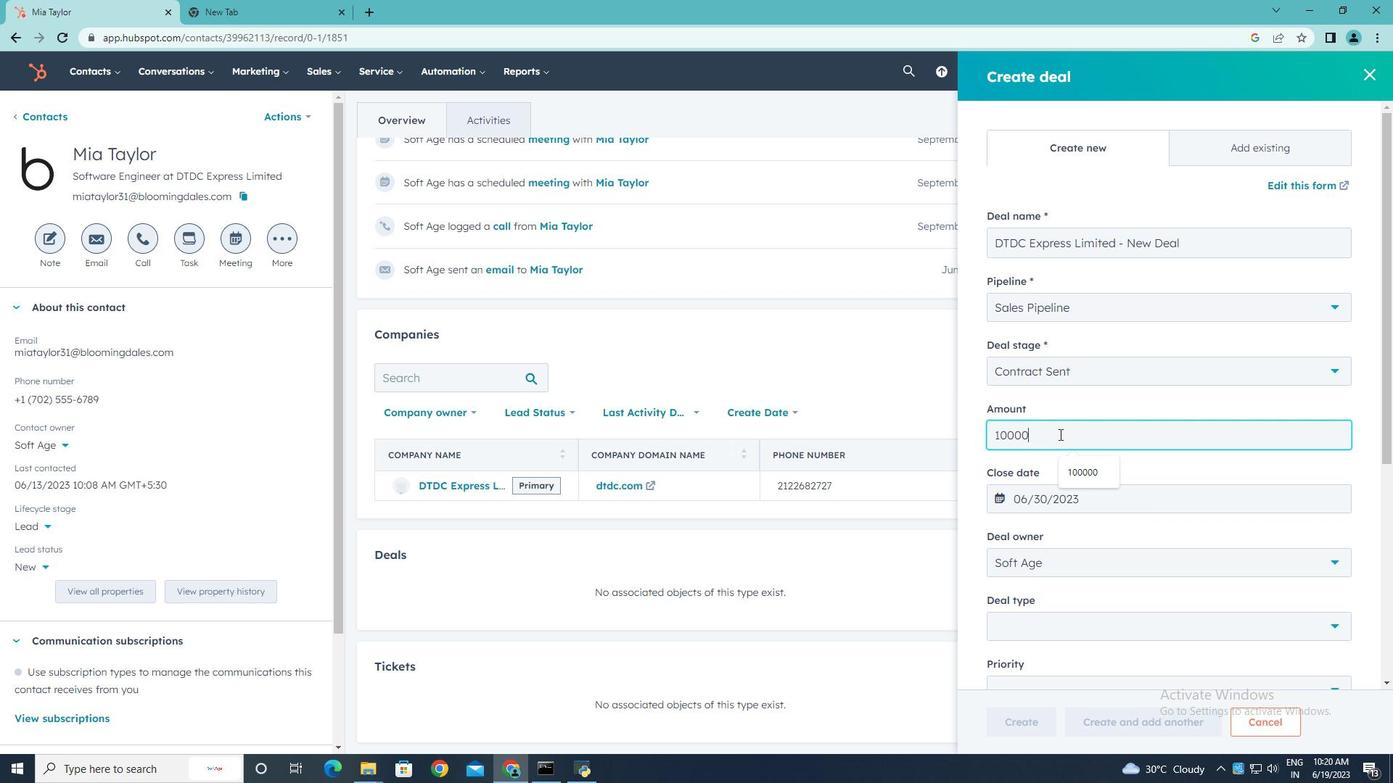 
Action: Mouse moved to (1336, 624)
Screenshot: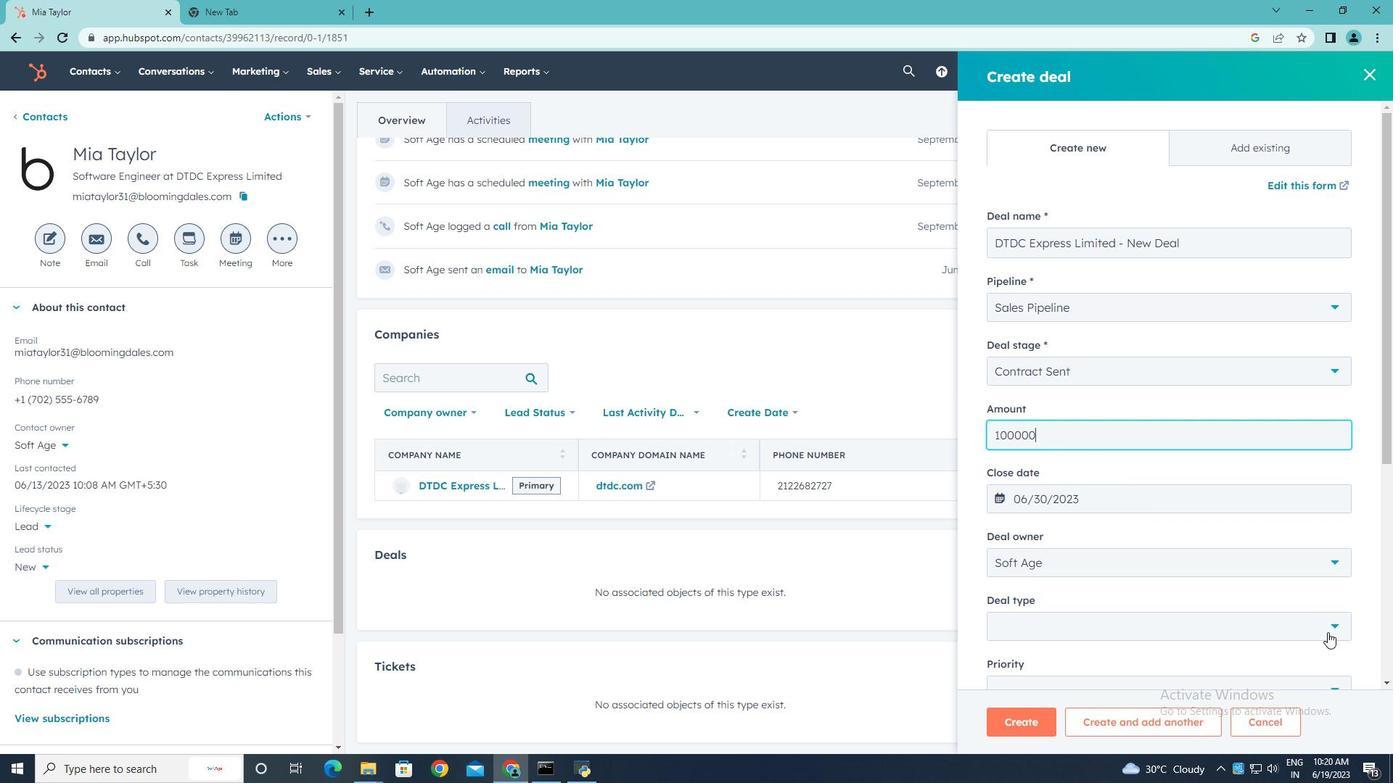 
Action: Mouse pressed left at (1336, 624)
Screenshot: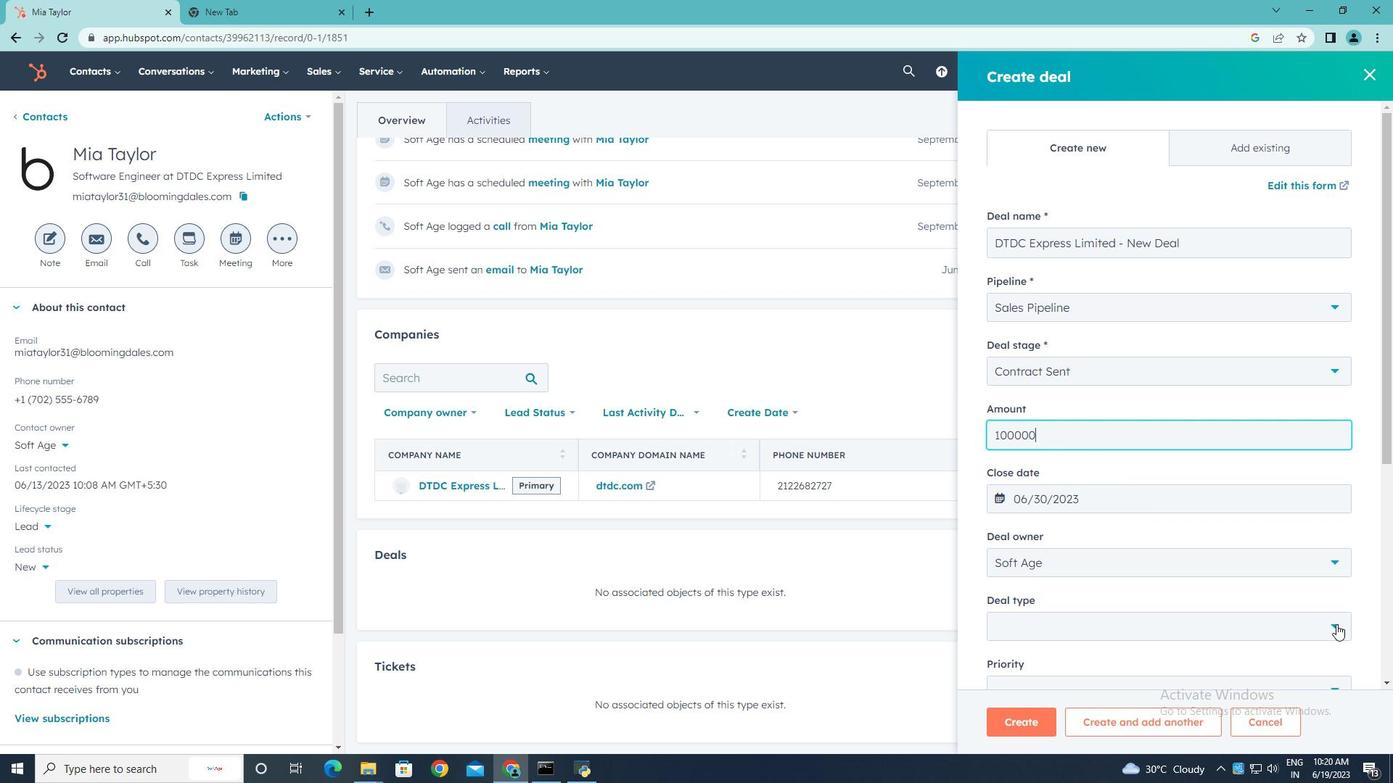 
Action: Mouse moved to (1068, 695)
Screenshot: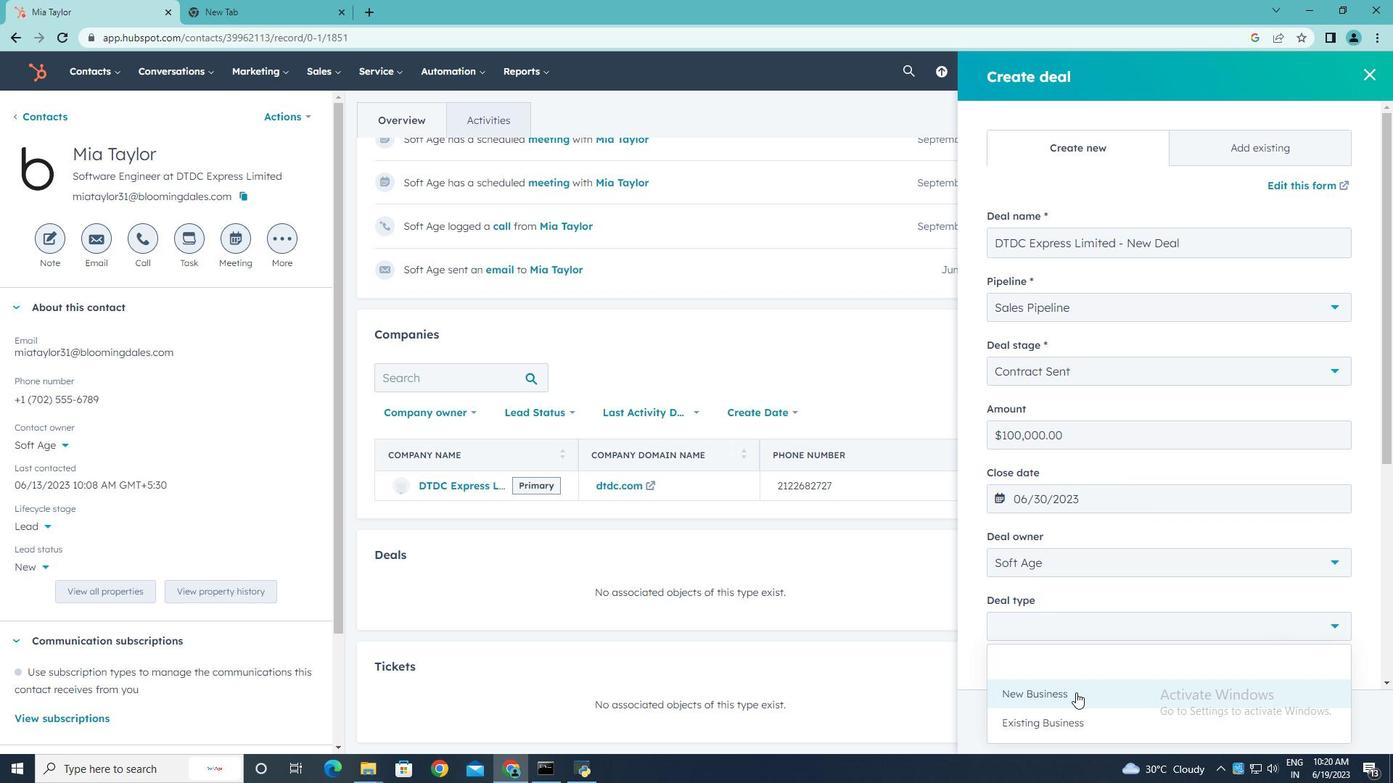
Action: Mouse pressed left at (1068, 695)
Screenshot: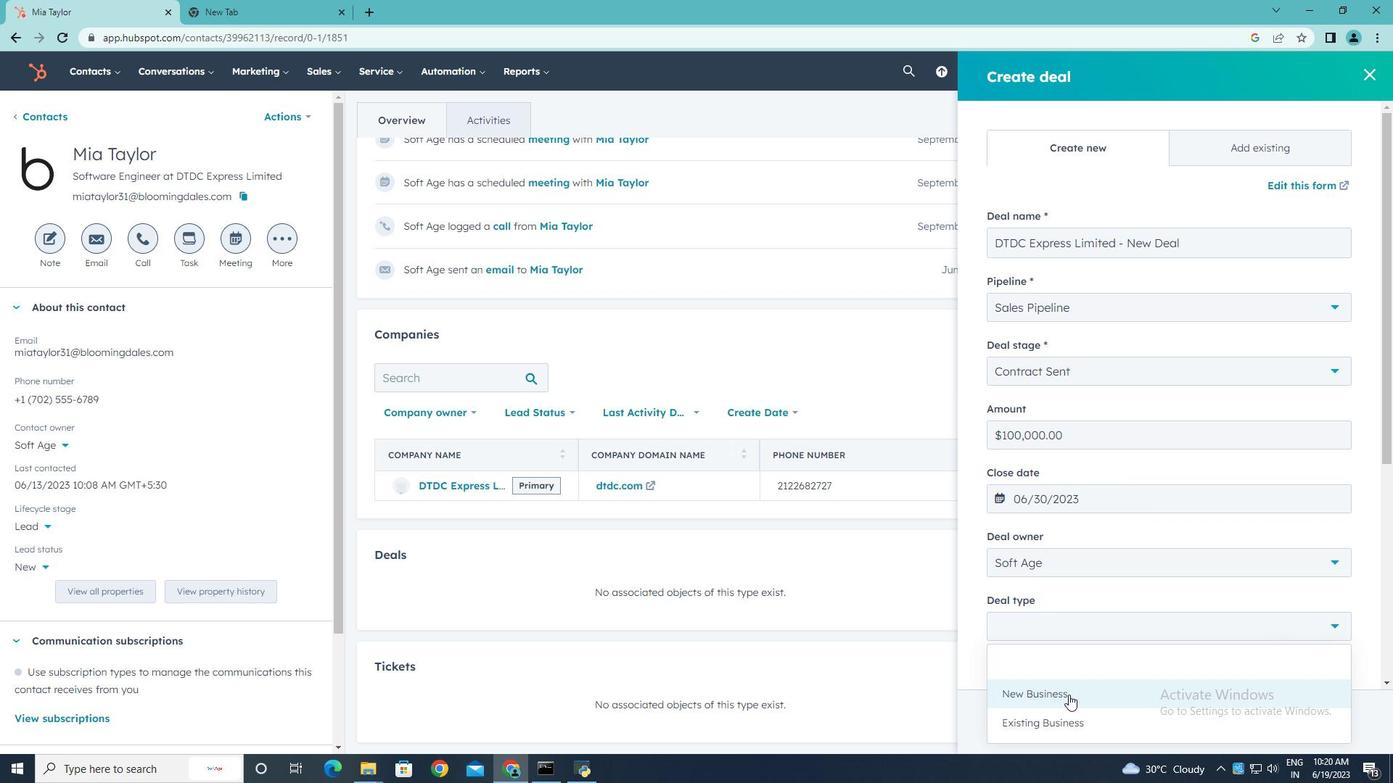 
Action: Mouse moved to (1182, 581)
Screenshot: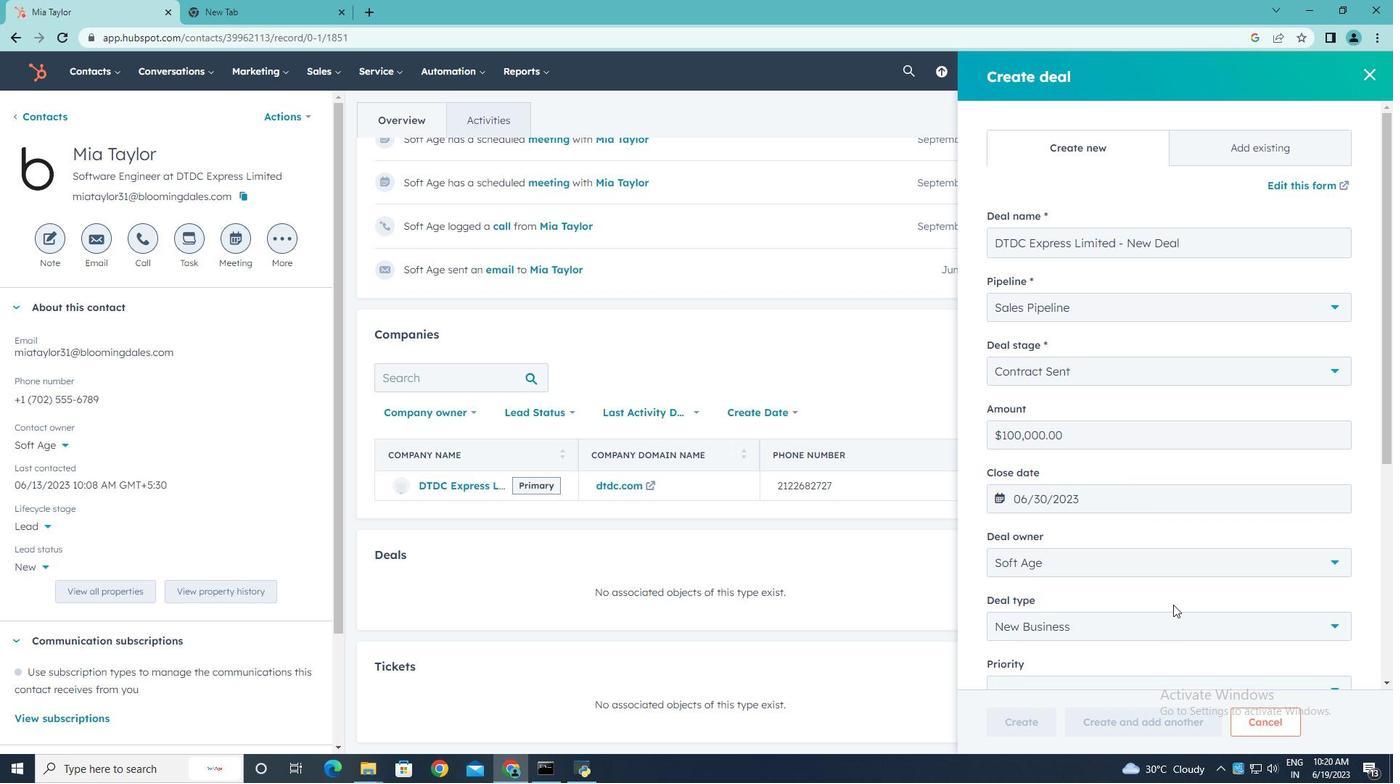 
Action: Mouse scrolled (1182, 581) with delta (0, 0)
Screenshot: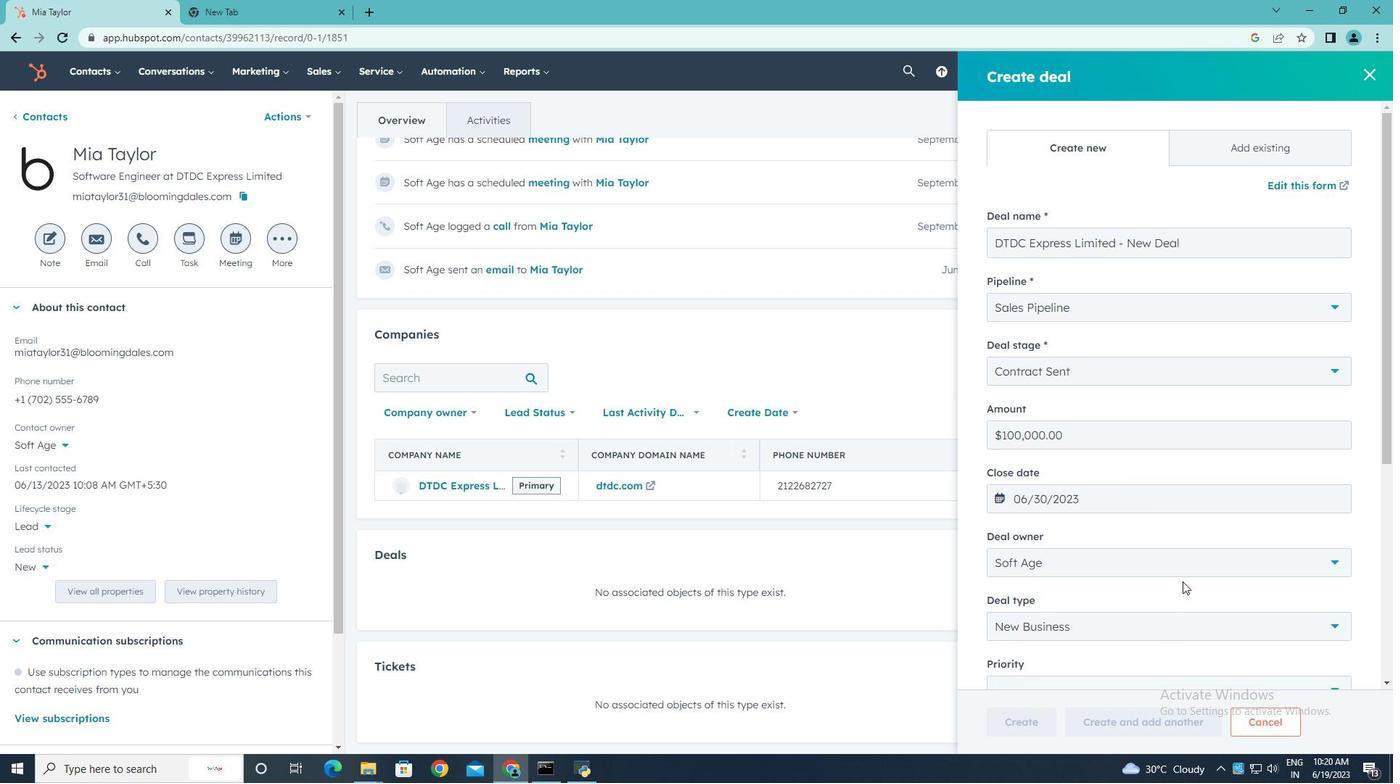
Action: Mouse scrolled (1182, 581) with delta (0, 0)
Screenshot: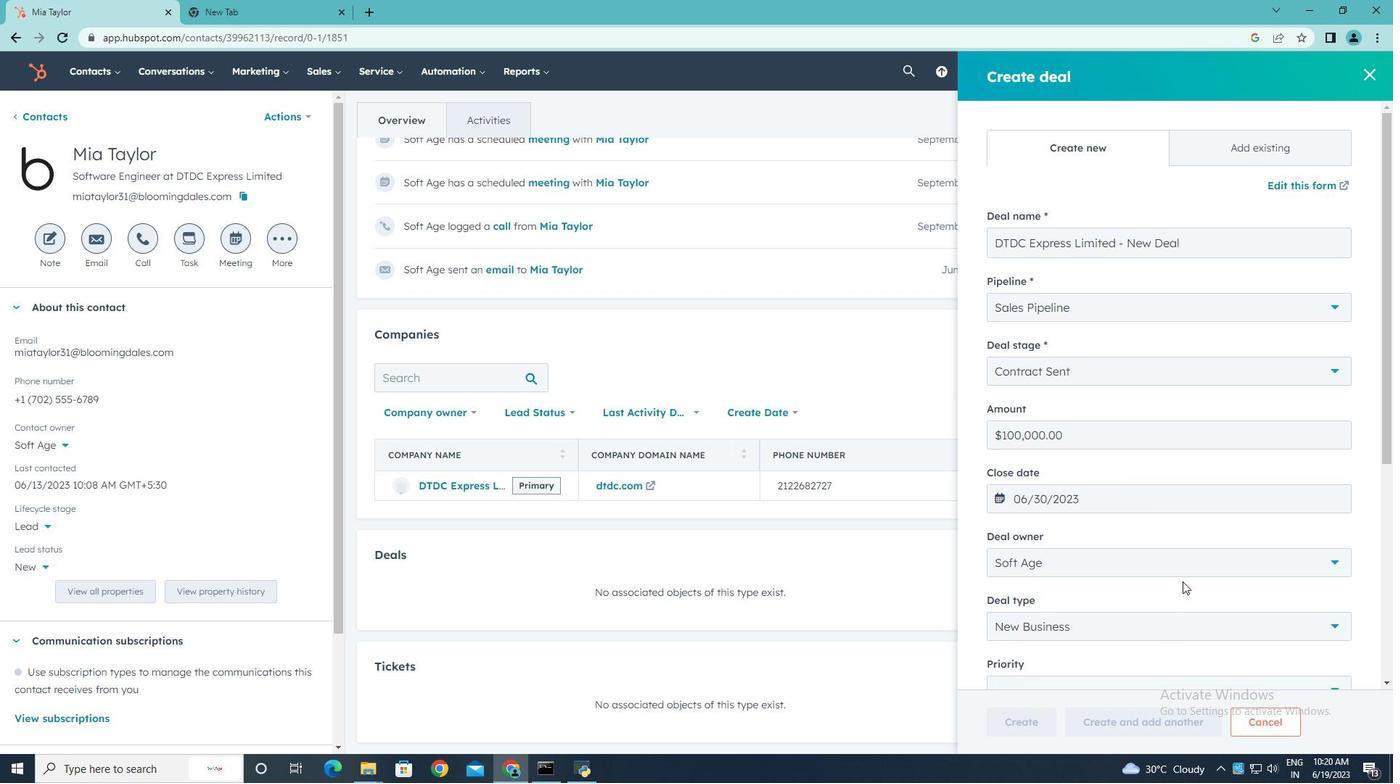
Action: Mouse scrolled (1182, 581) with delta (0, 0)
Screenshot: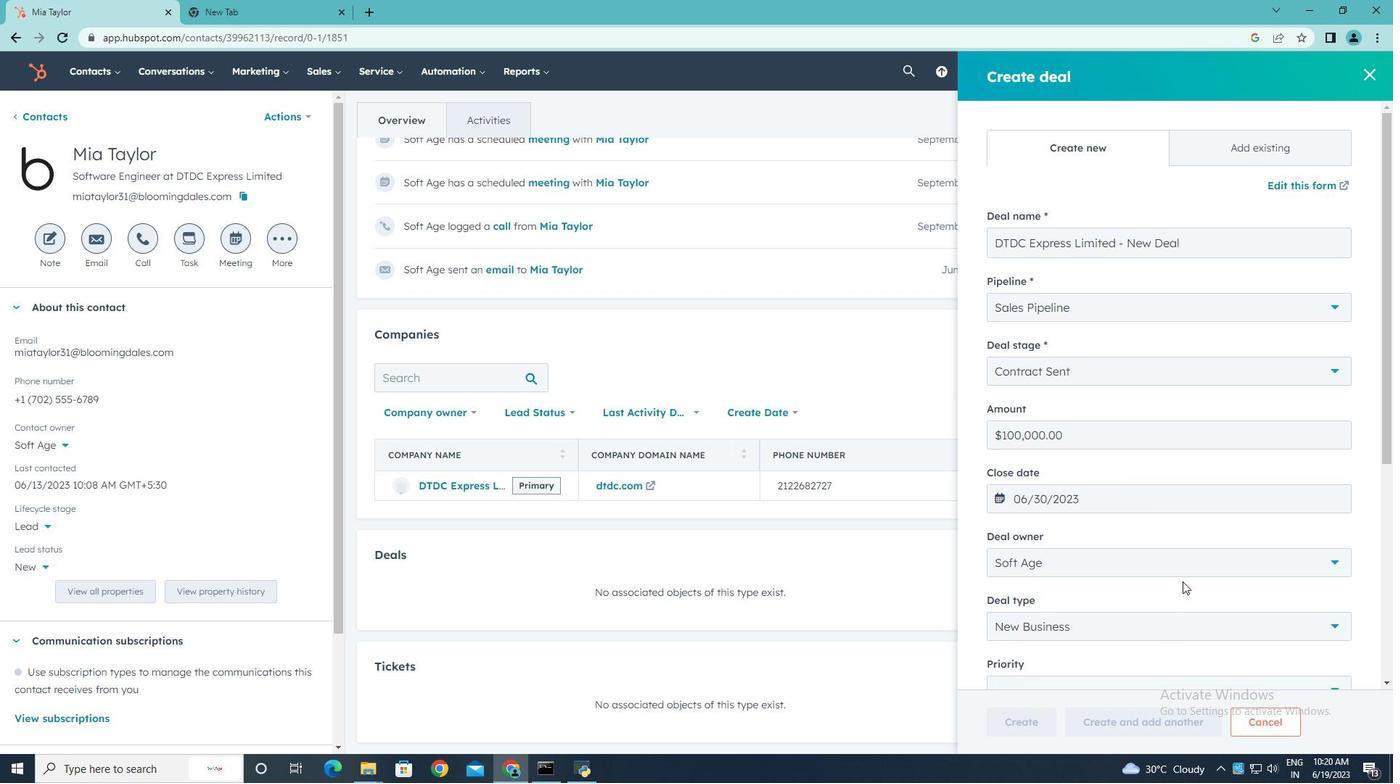 
Action: Mouse scrolled (1182, 581) with delta (0, 0)
Screenshot: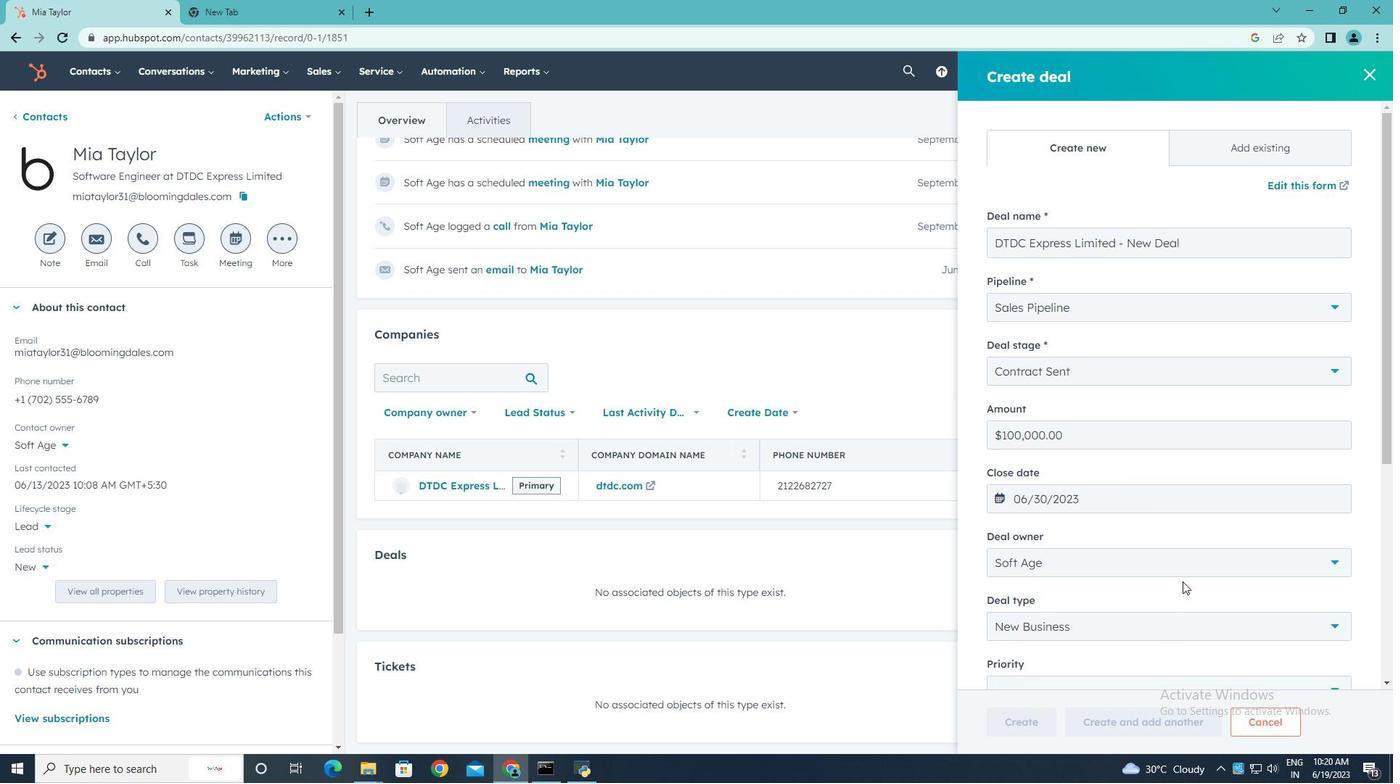 
Action: Mouse scrolled (1182, 581) with delta (0, 0)
Screenshot: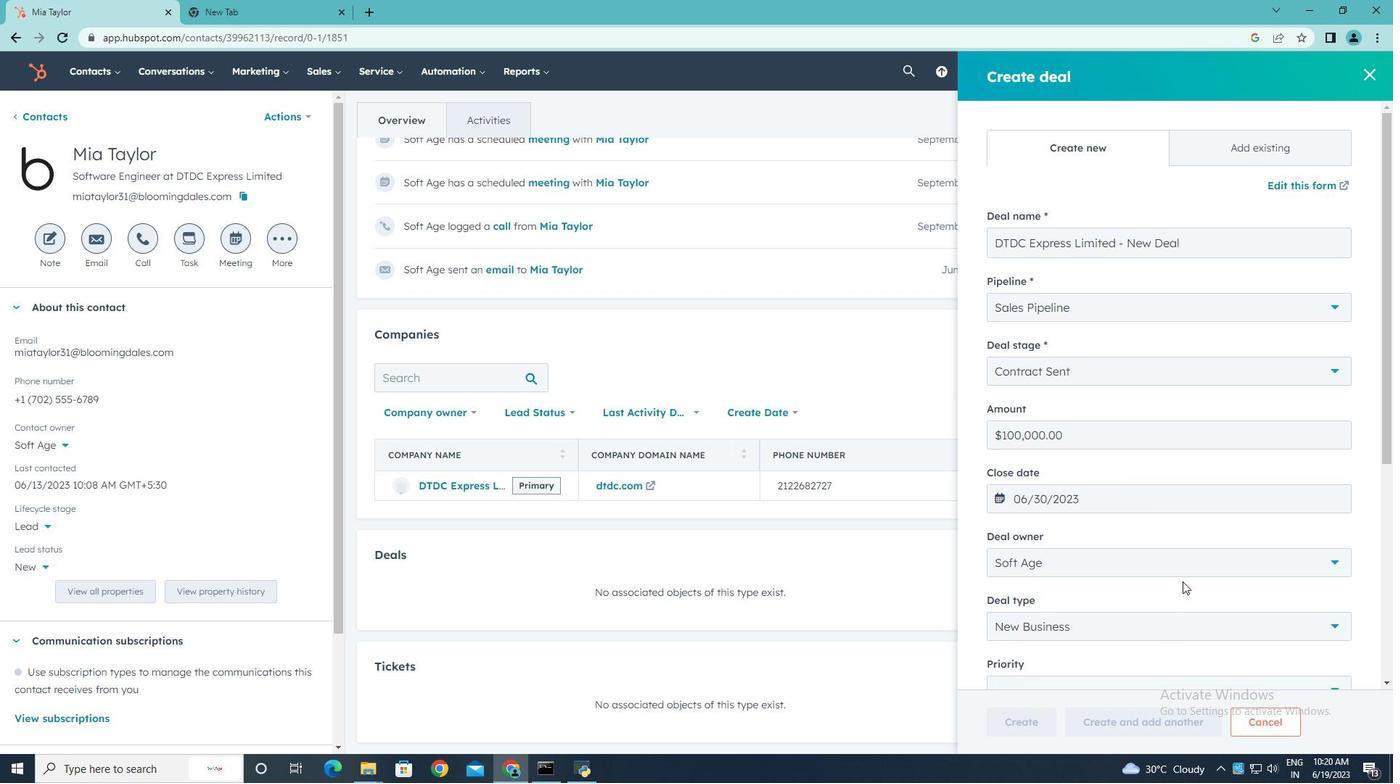 
Action: Mouse scrolled (1182, 581) with delta (0, 0)
Screenshot: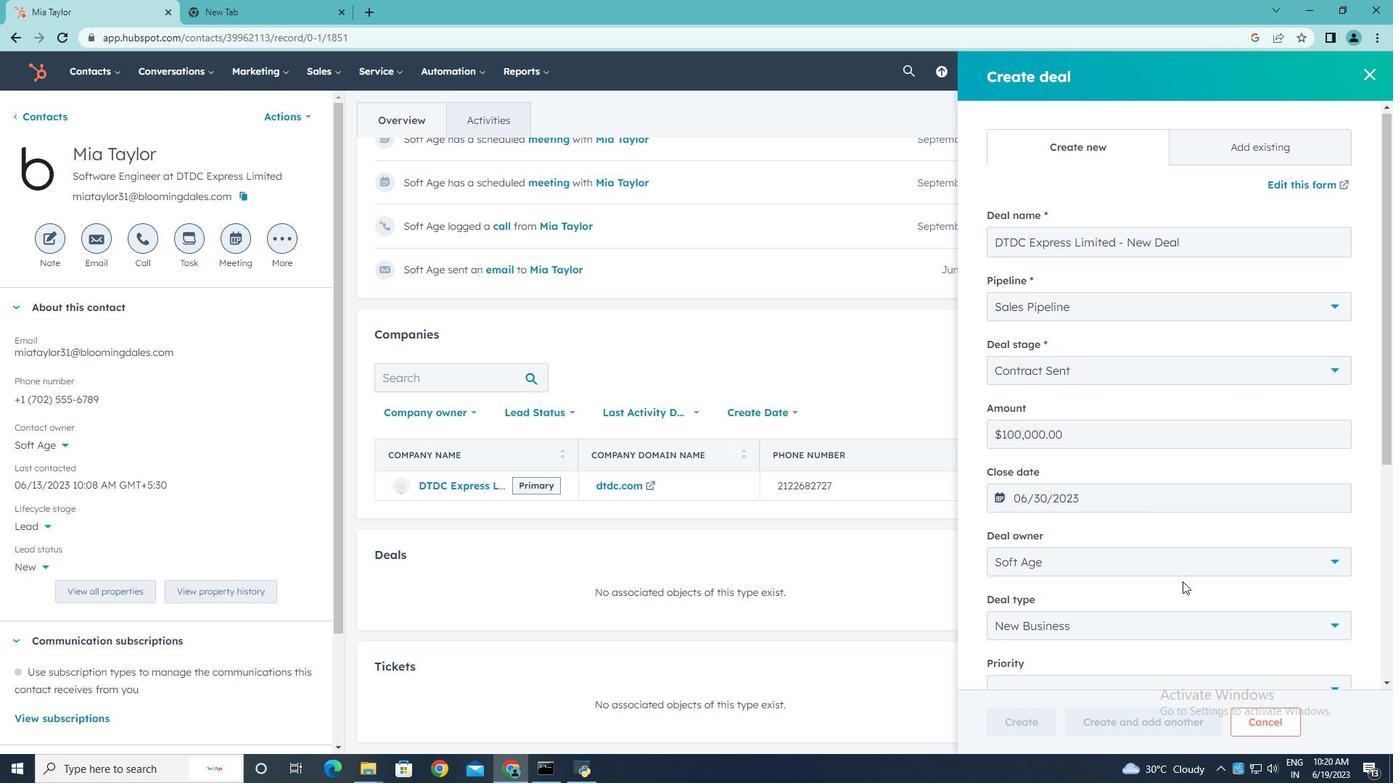 
Action: Mouse scrolled (1182, 581) with delta (0, 0)
Screenshot: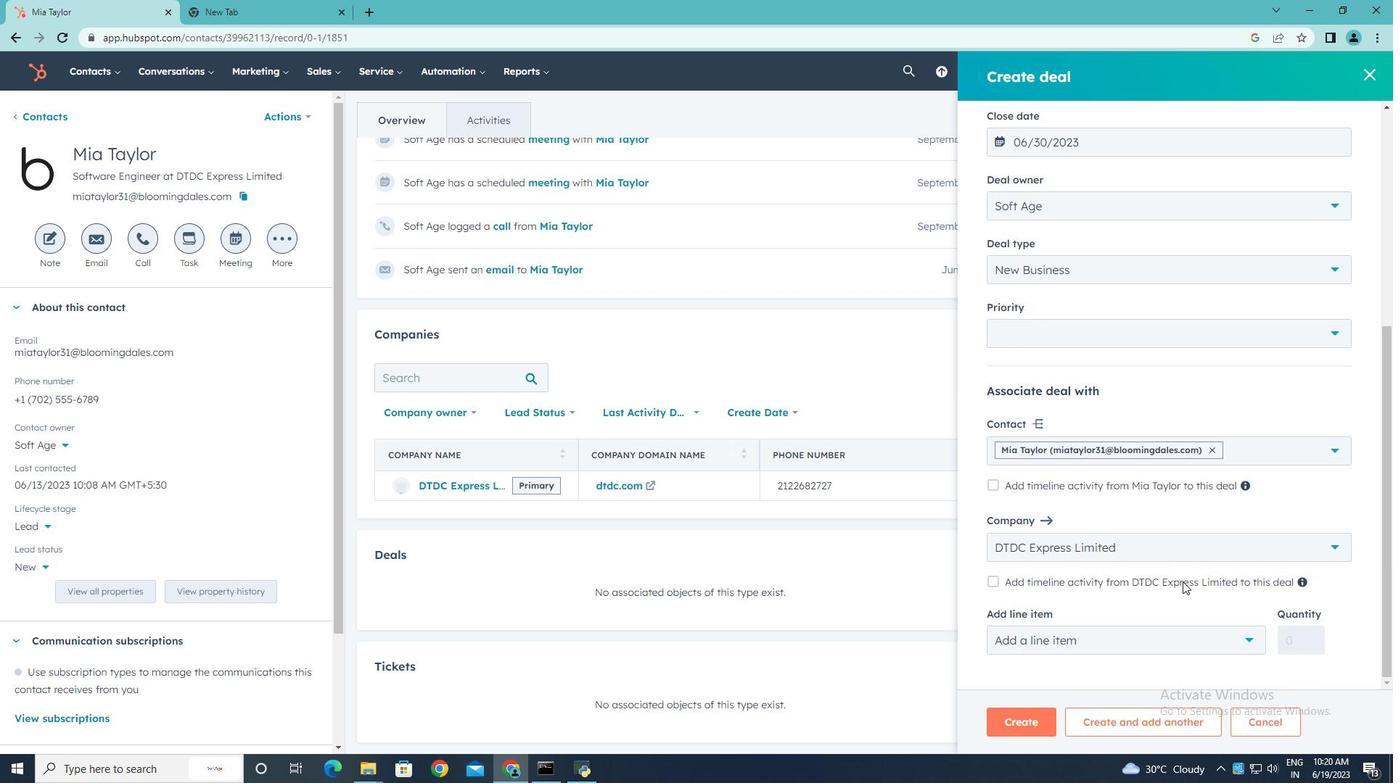 
Action: Mouse scrolled (1182, 581) with delta (0, 0)
Screenshot: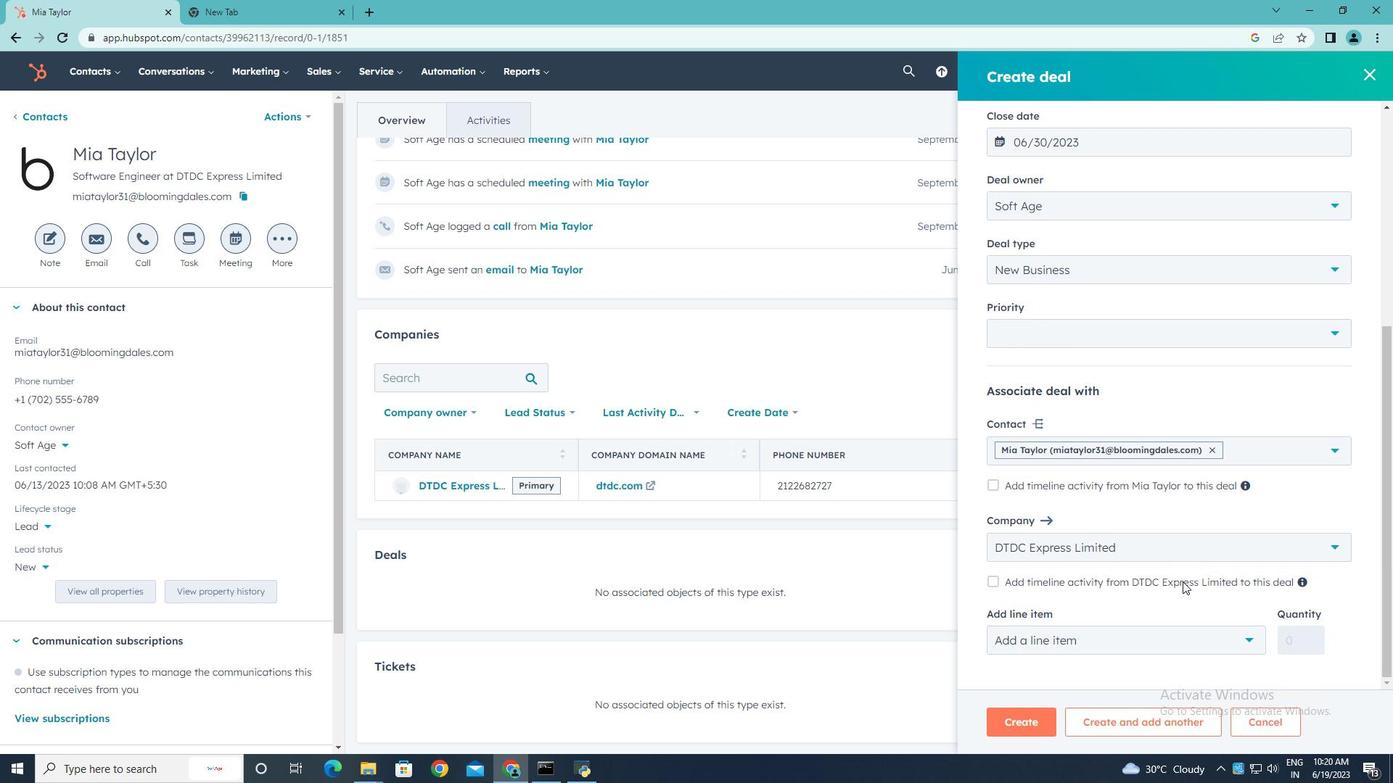 
Action: Mouse scrolled (1182, 581) with delta (0, 0)
Screenshot: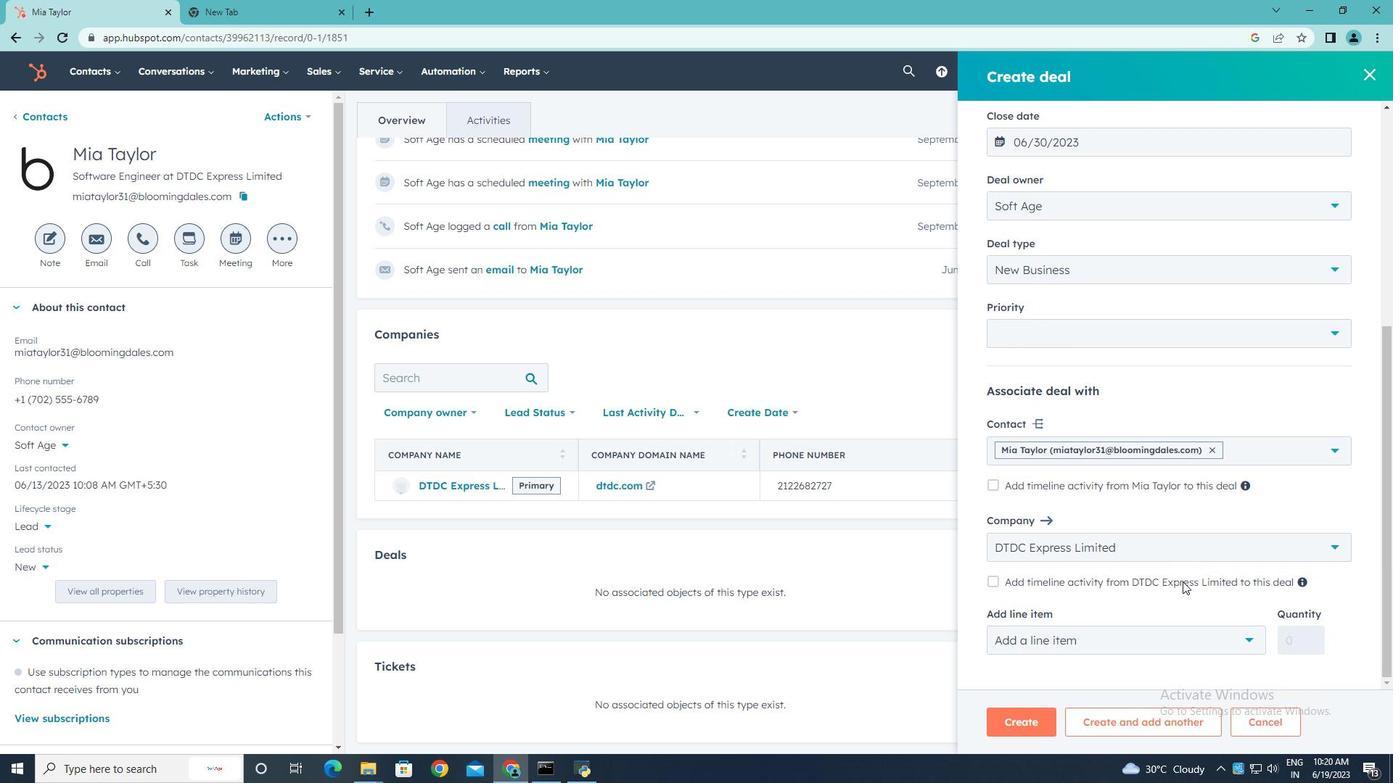 
Action: Mouse scrolled (1182, 581) with delta (0, 0)
Screenshot: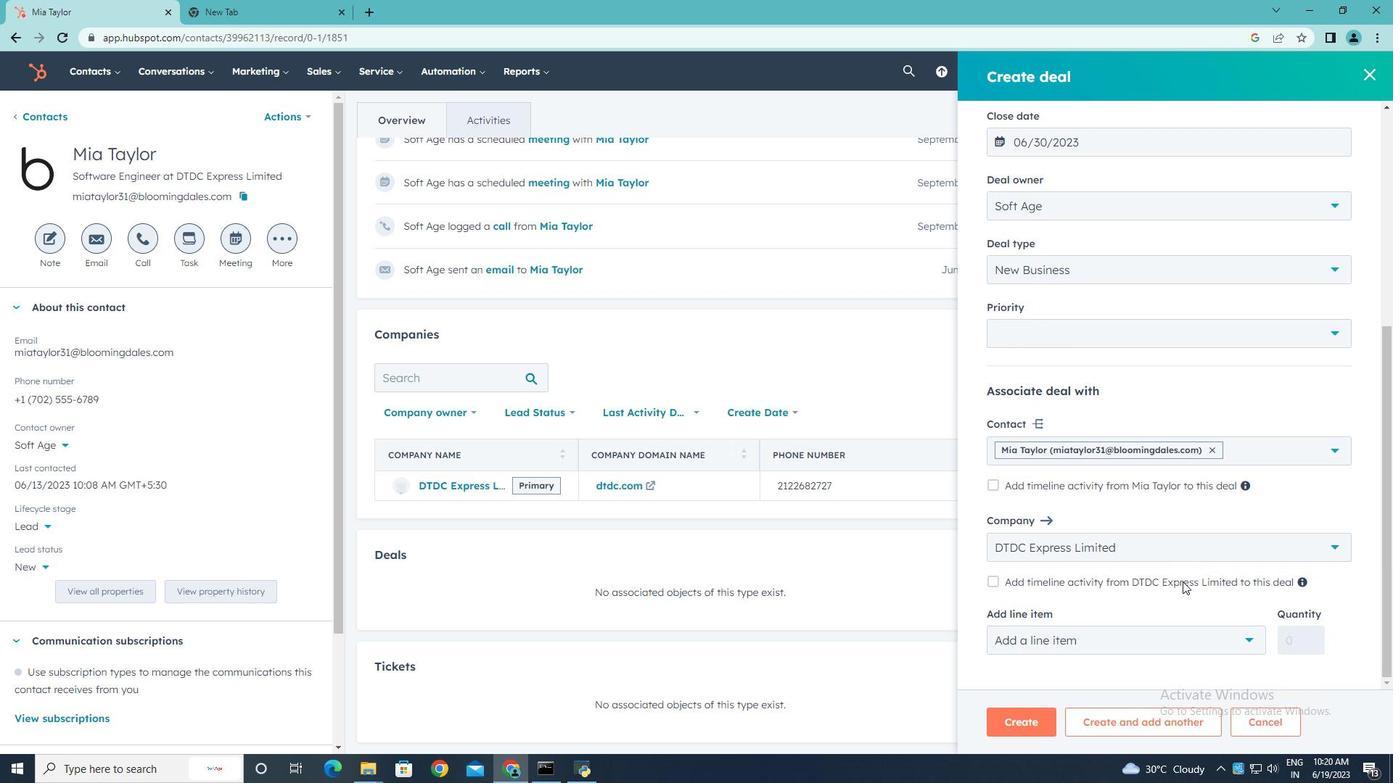 
Action: Mouse scrolled (1182, 581) with delta (0, 0)
Screenshot: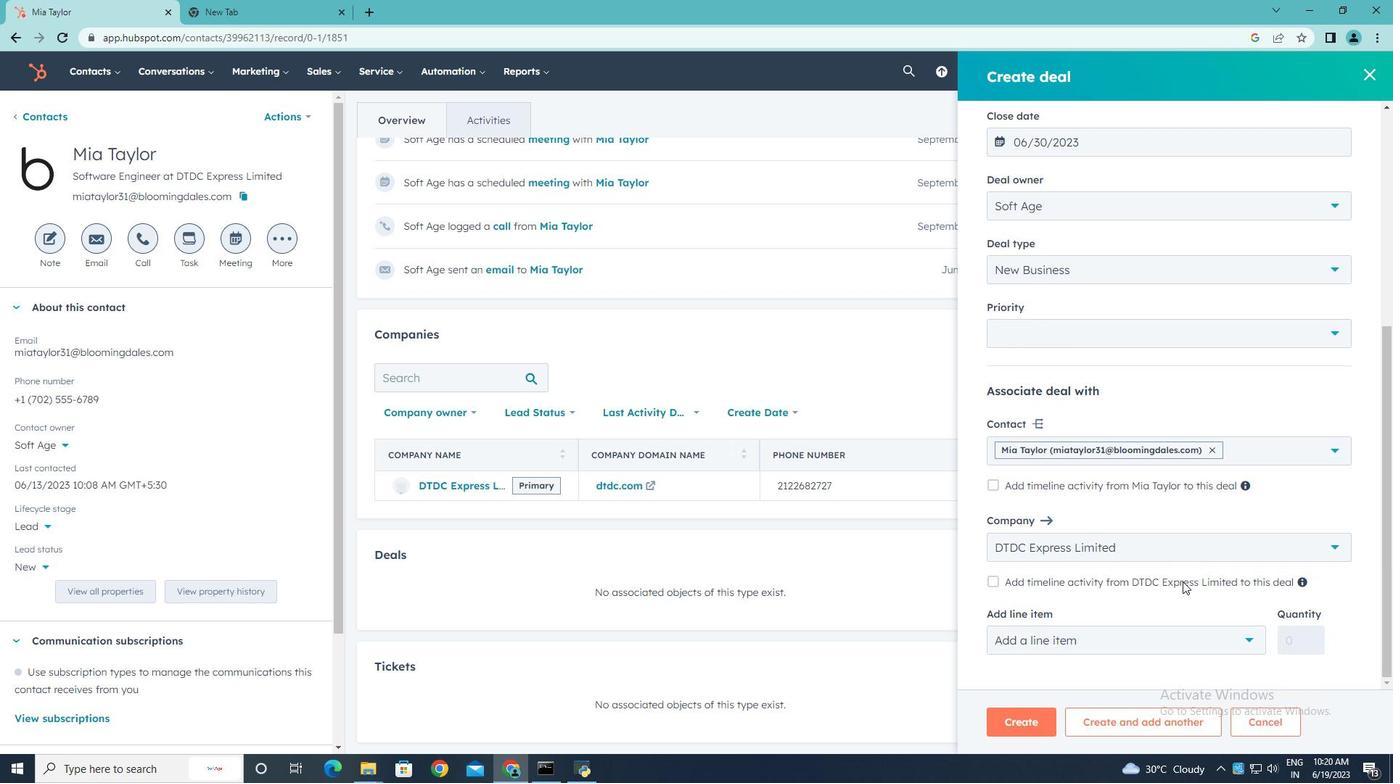 
Action: Mouse moved to (1329, 332)
Screenshot: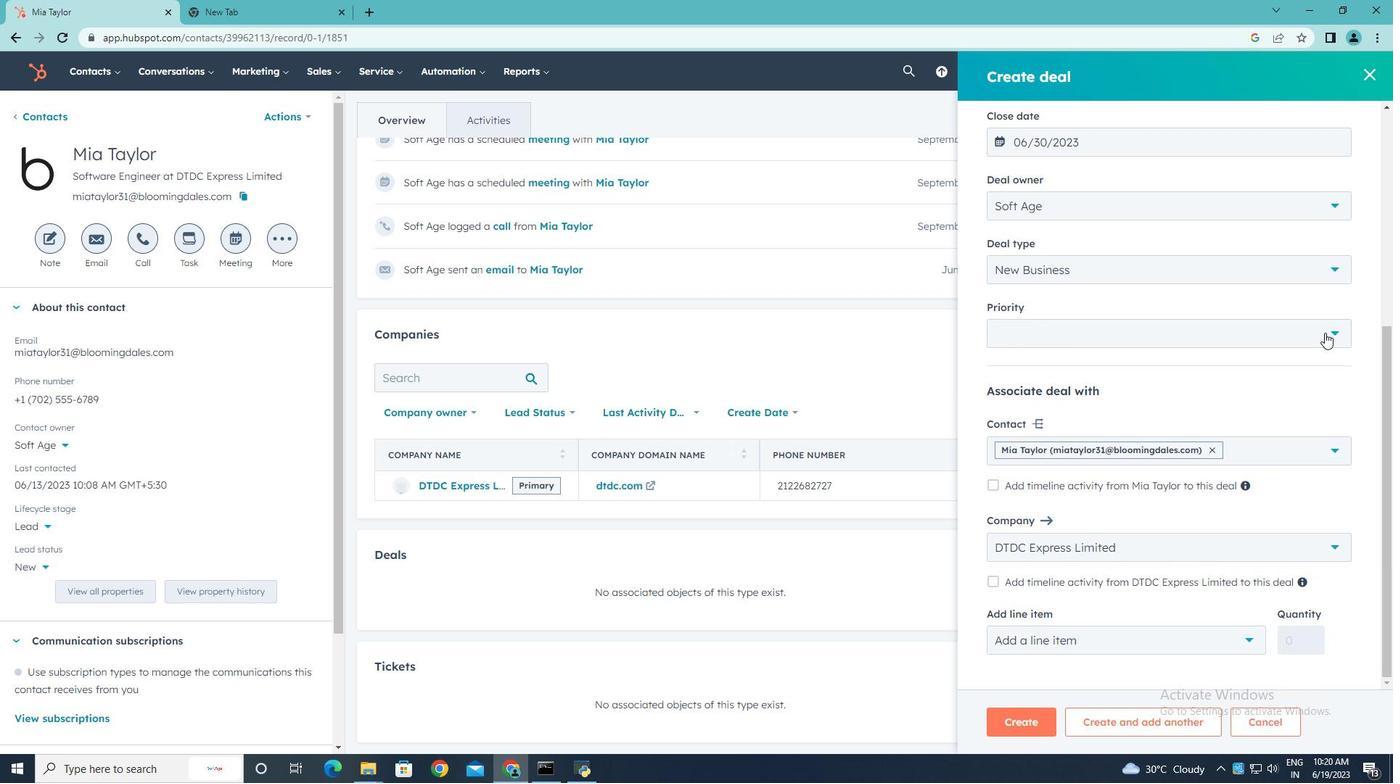 
Action: Mouse pressed left at (1329, 332)
Screenshot: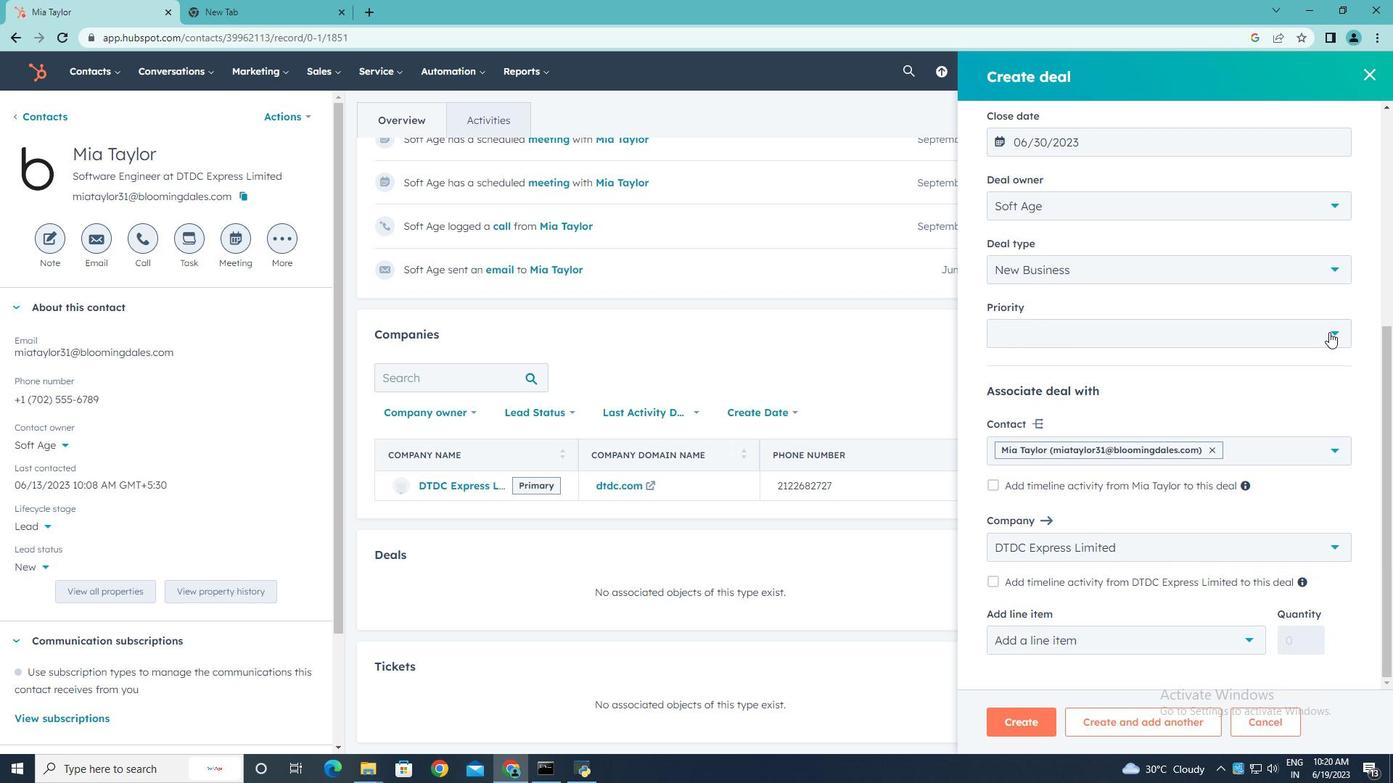 
Action: Mouse moved to (1062, 397)
Screenshot: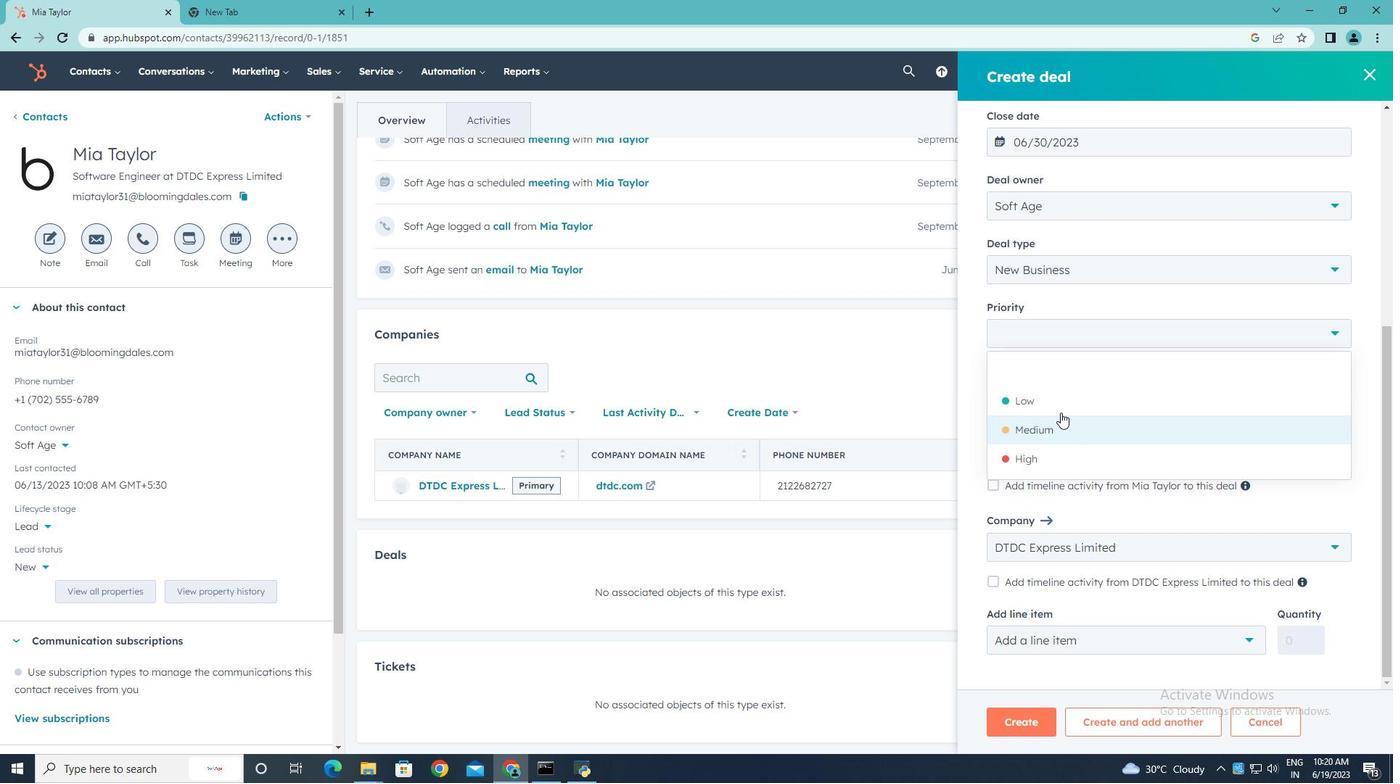 
Action: Mouse pressed left at (1062, 397)
Screenshot: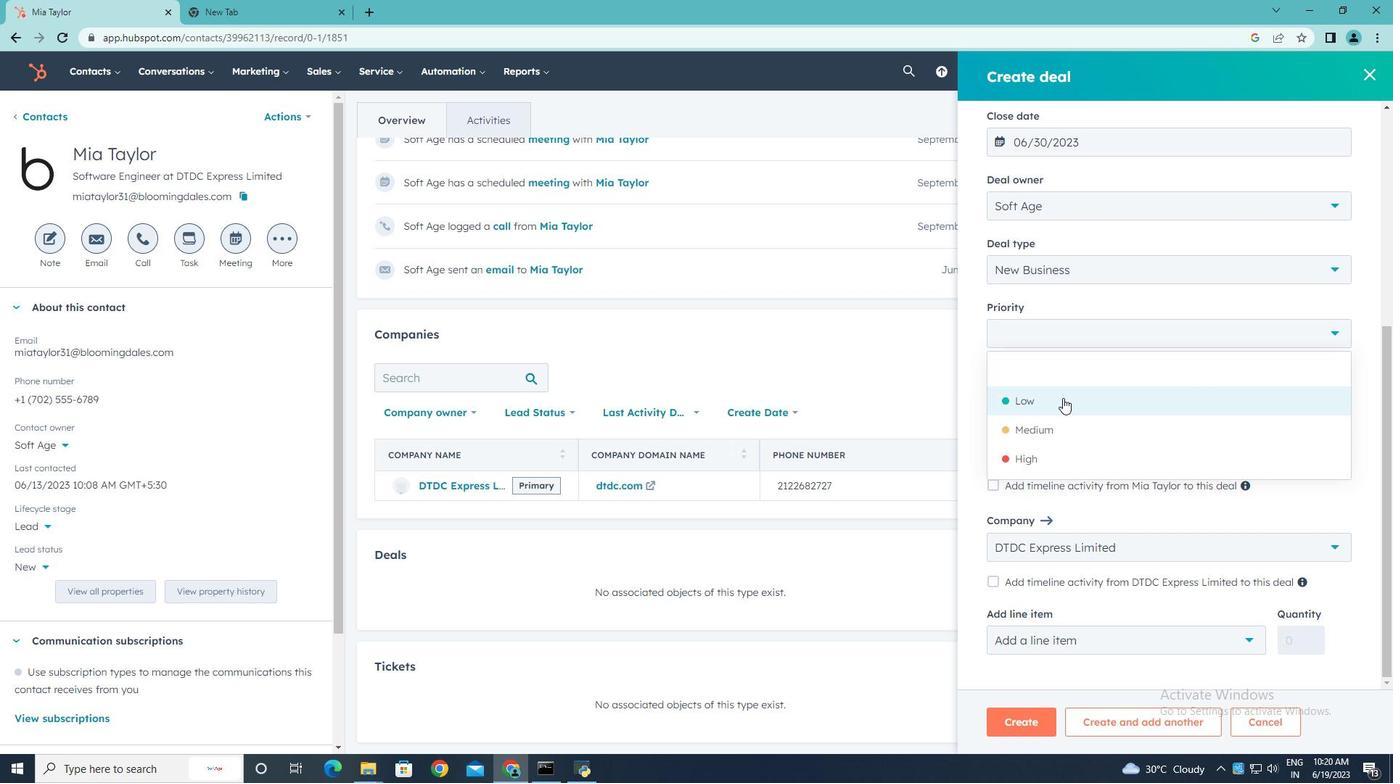 
Action: Mouse moved to (1333, 449)
Screenshot: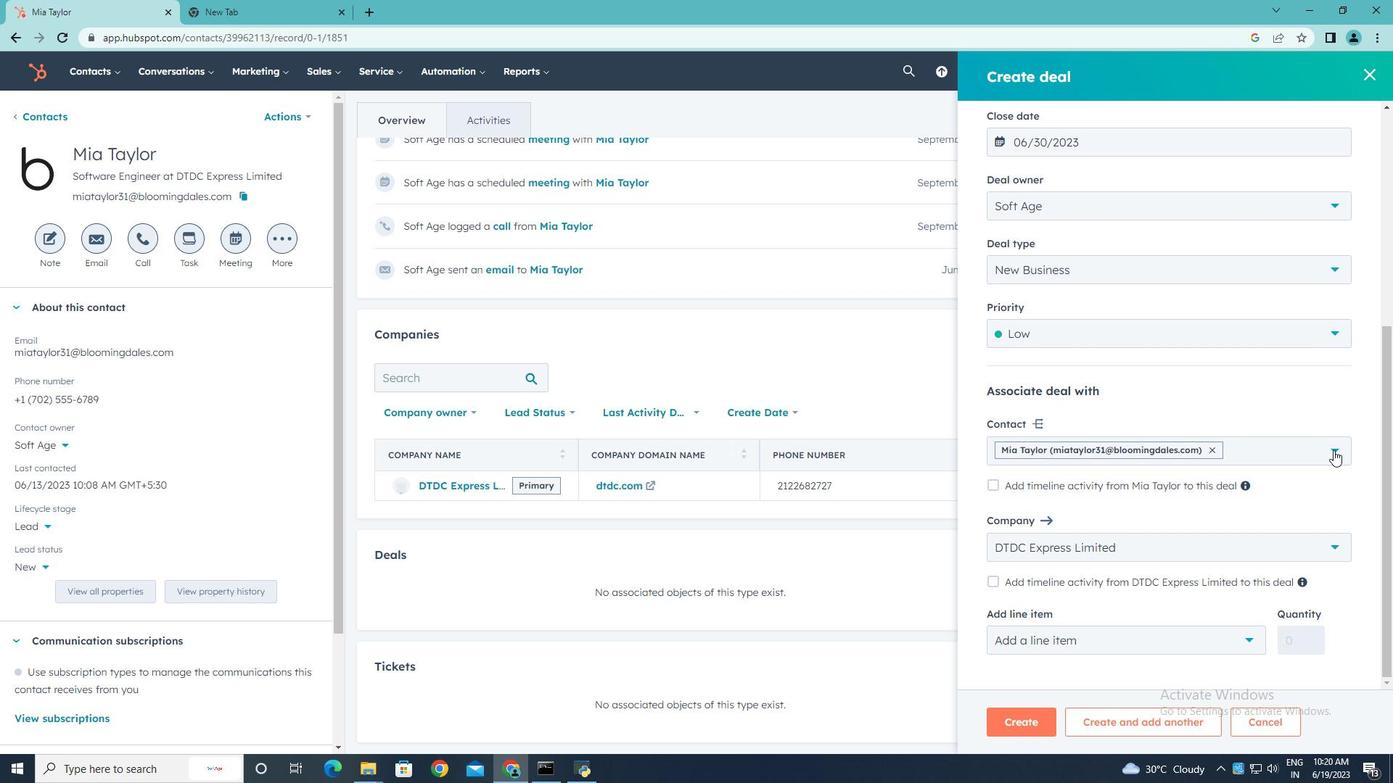 
Action: Mouse pressed left at (1333, 449)
Screenshot: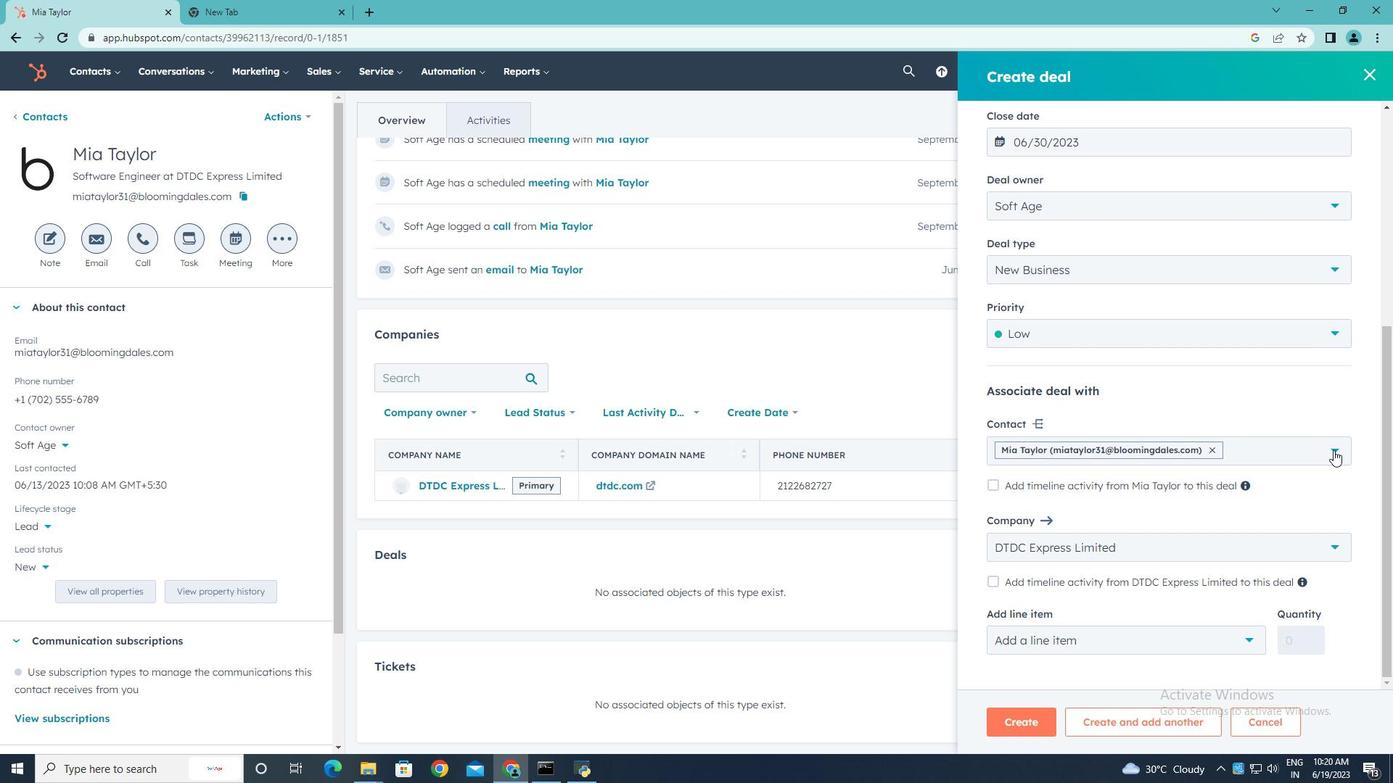 
Action: Mouse moved to (1004, 626)
Screenshot: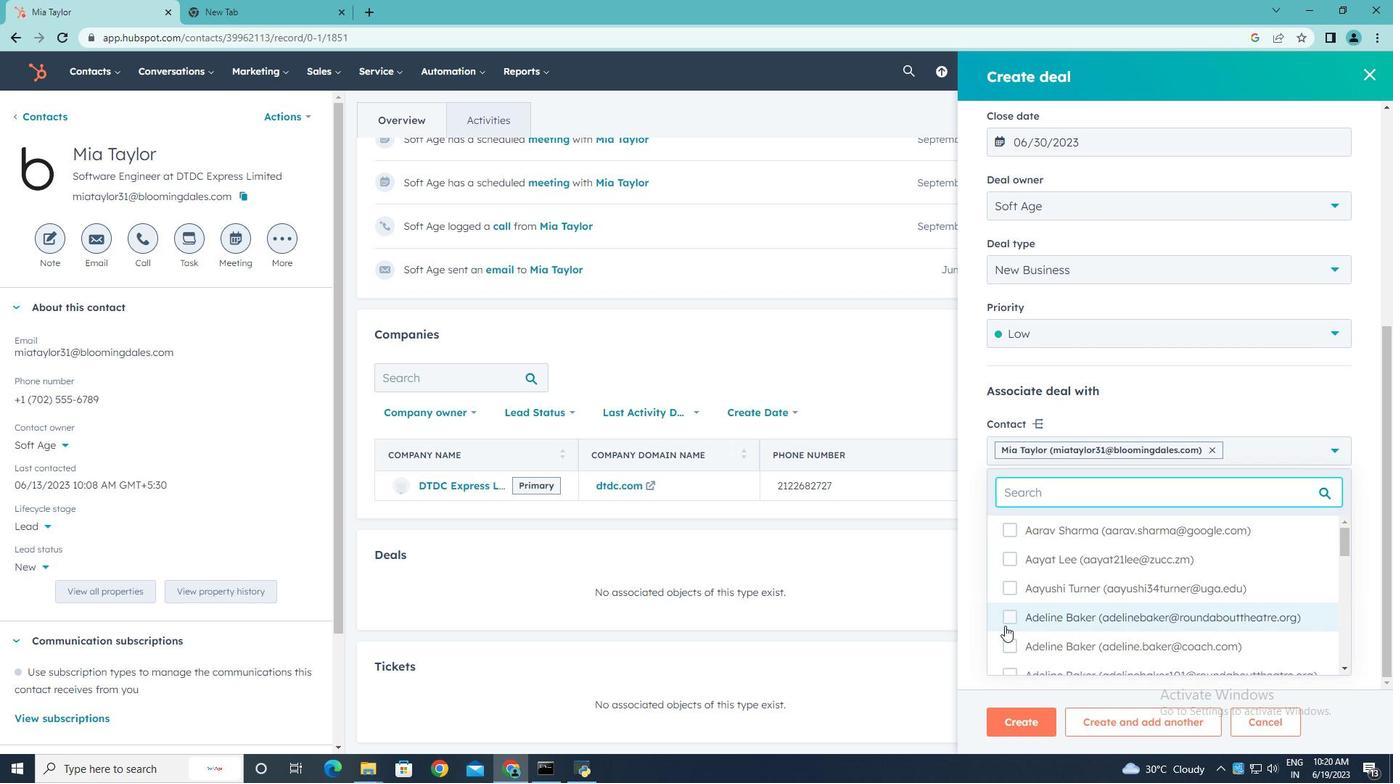 
Action: Mouse pressed left at (1004, 626)
Screenshot: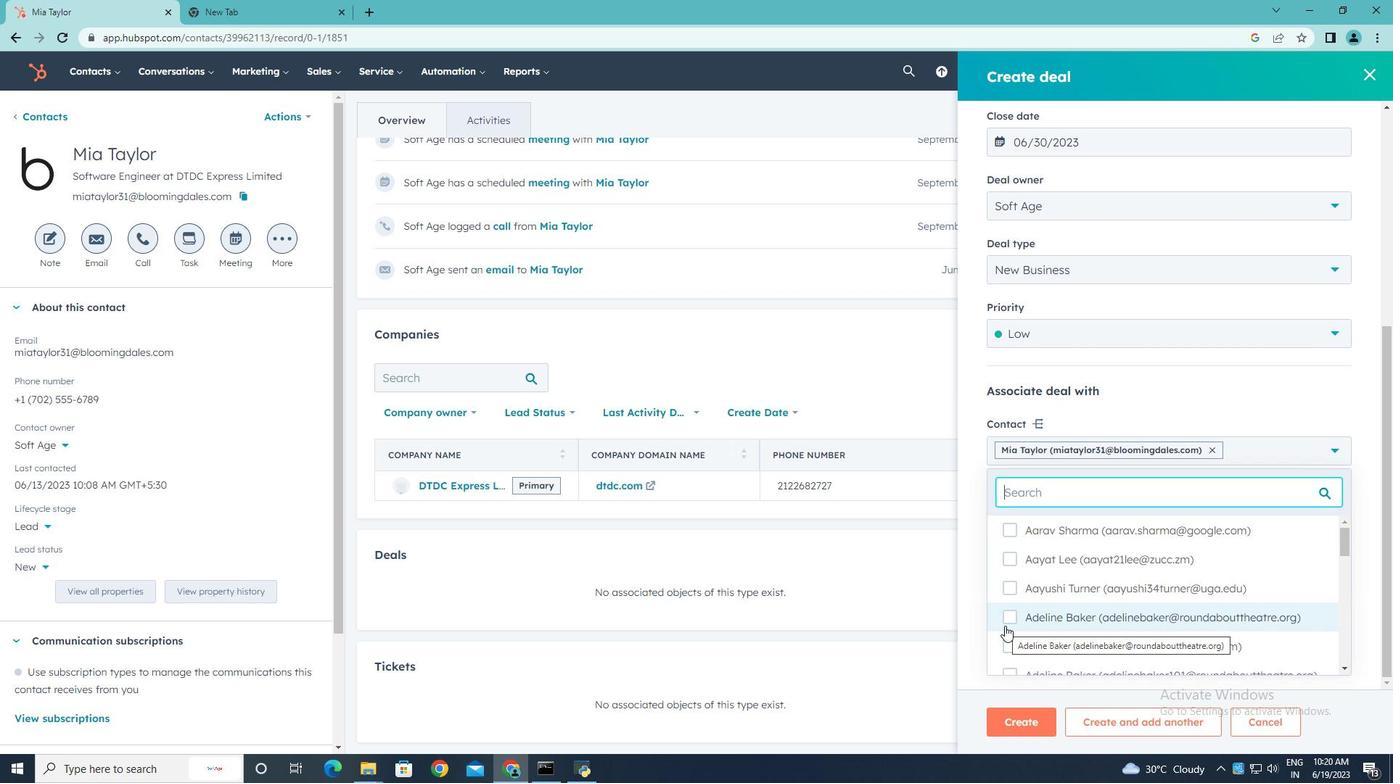
Action: Mouse moved to (1338, 464)
Screenshot: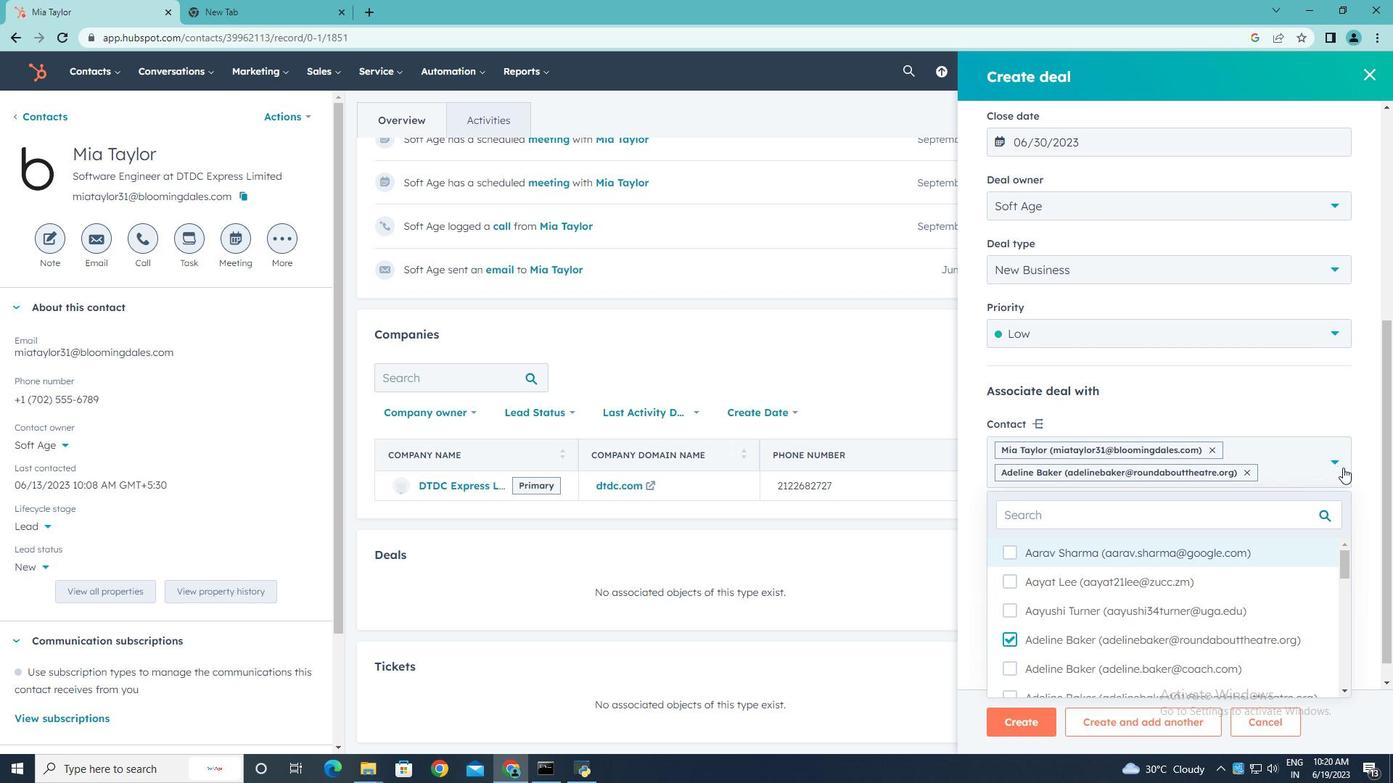 
Action: Mouse pressed left at (1338, 464)
Screenshot: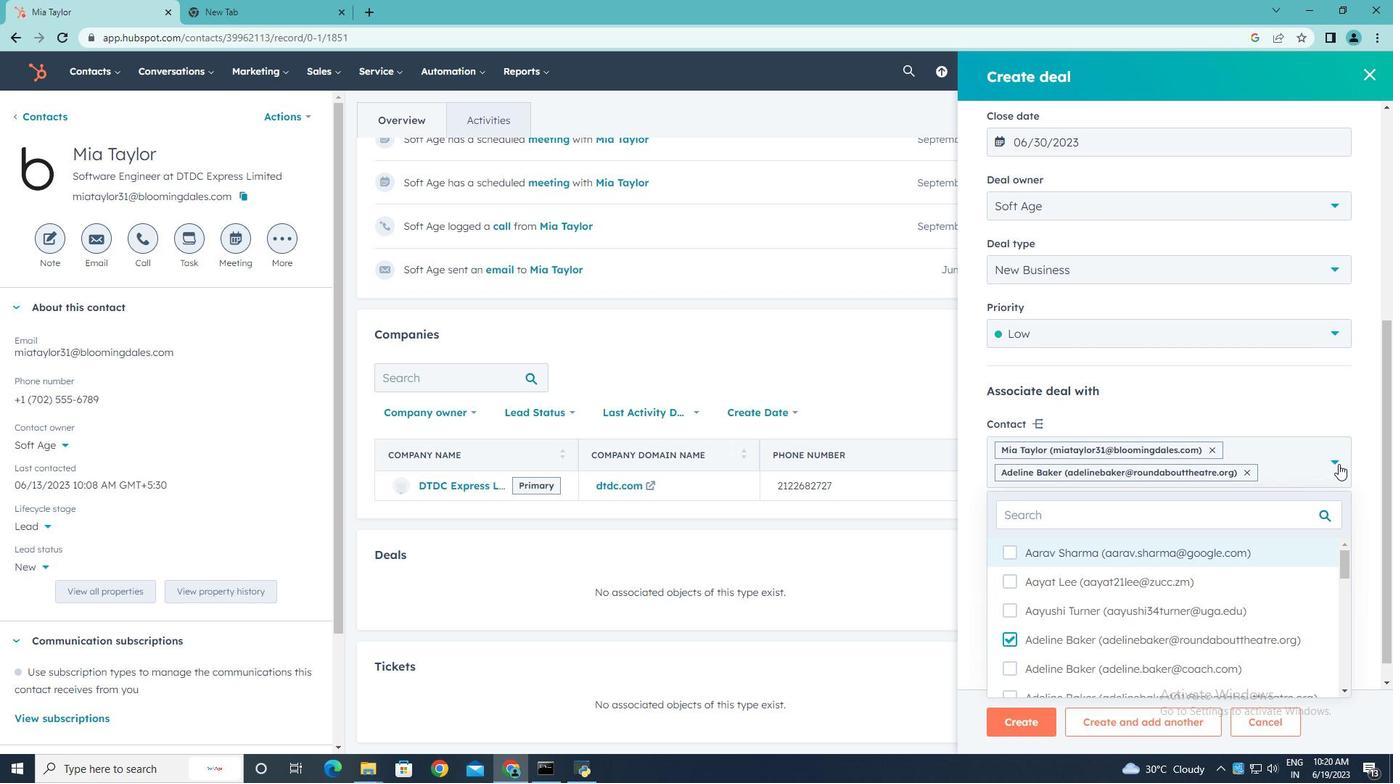 
Action: Mouse moved to (1039, 716)
Screenshot: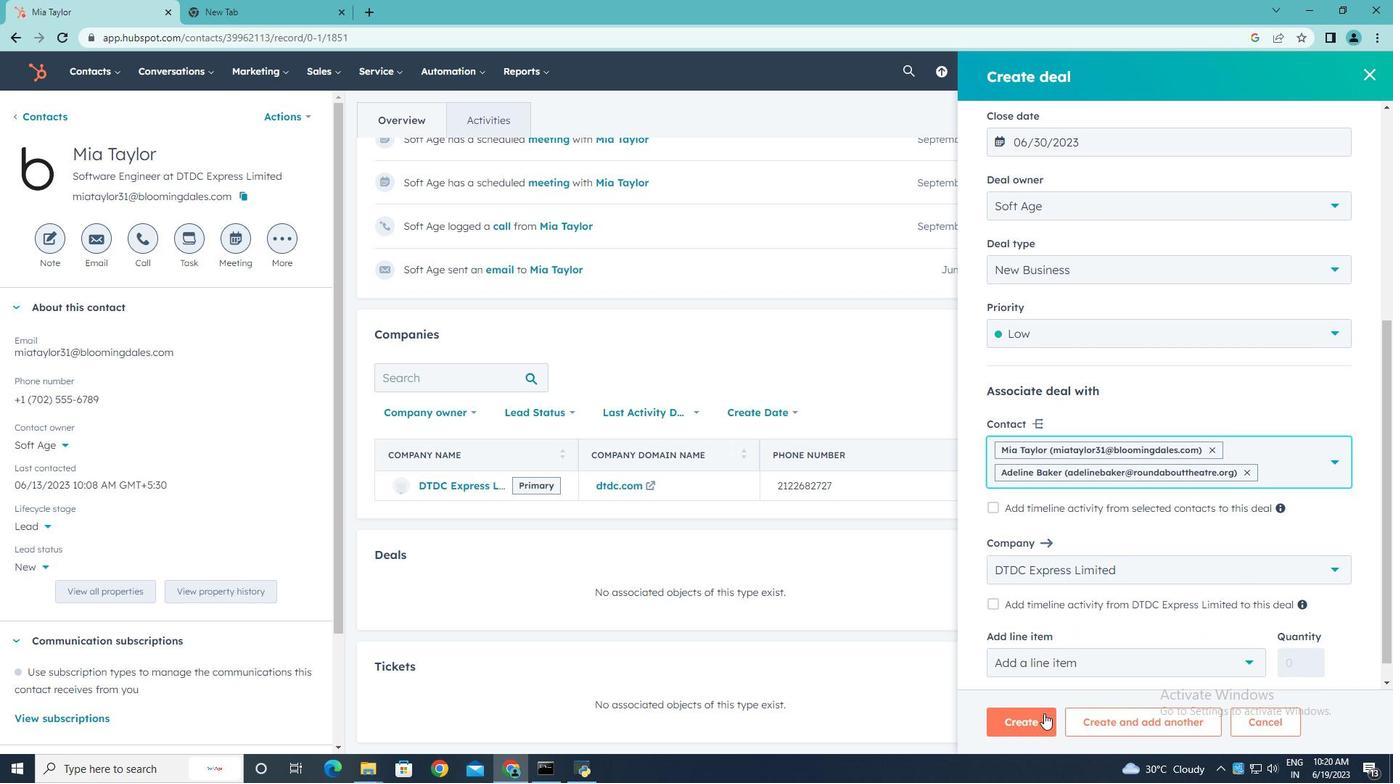 
Action: Mouse pressed left at (1039, 716)
Screenshot: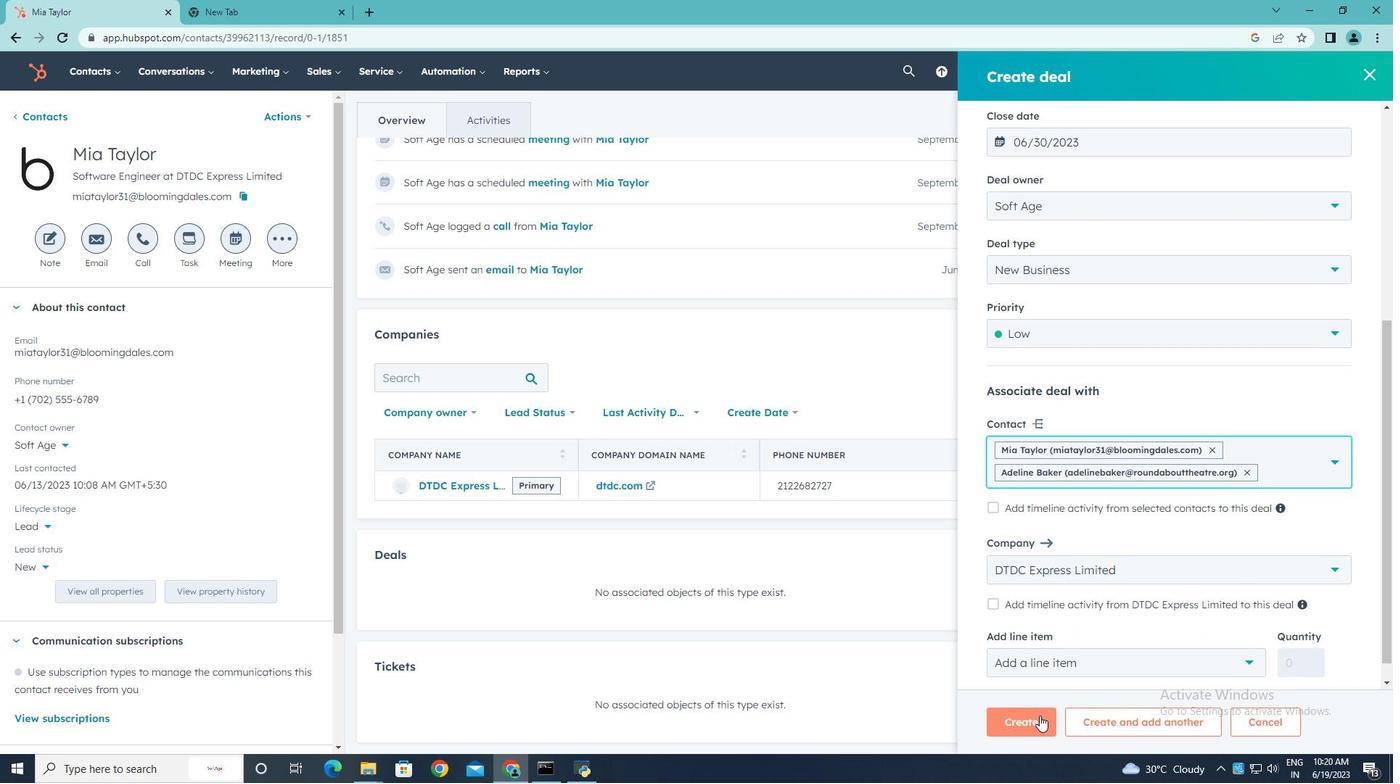 
Action: Mouse moved to (1039, 716)
Screenshot: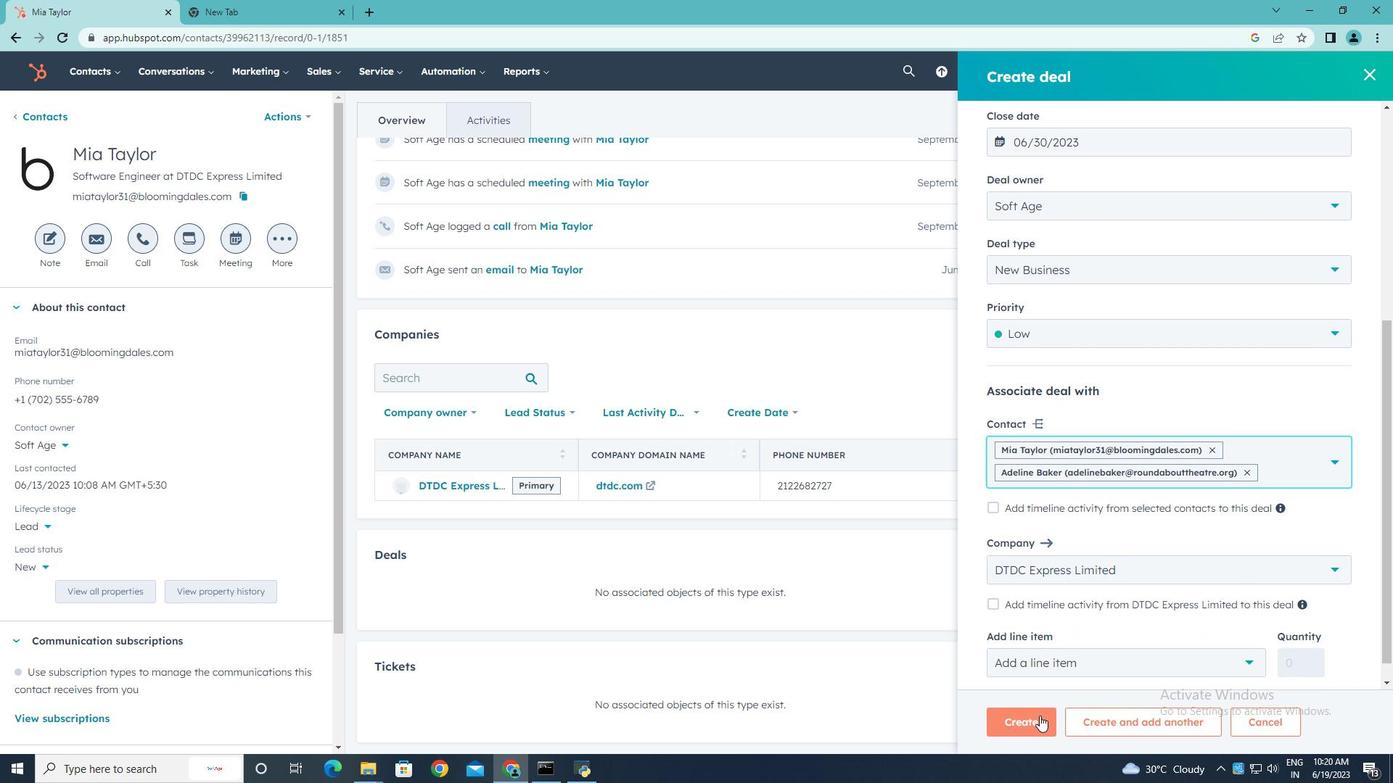 
